 Task: Search one way flight ticket for 3 adults, 3 children in premium economy from Salisbury: Salisbury-ocean City-wicomico Regional Airport to Evansville: Evansville Regional Airport on 5-3-2023. Choice of flights is JetBlue. Price is upto 25000. Outbound departure time preference is 23:45.
Action: Mouse moved to (240, 340)
Screenshot: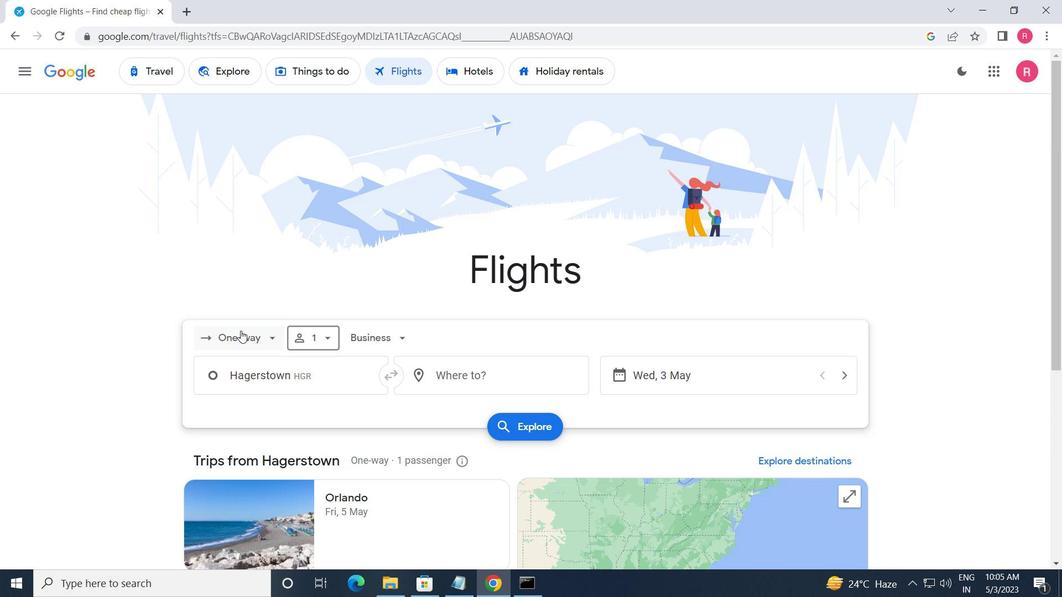 
Action: Mouse pressed left at (240, 340)
Screenshot: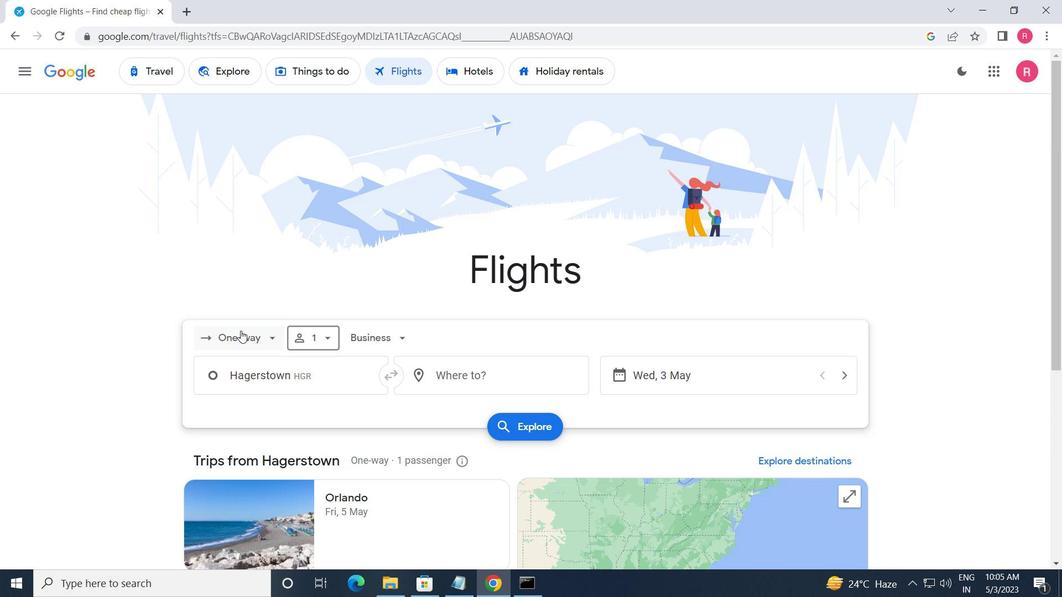 
Action: Mouse moved to (284, 406)
Screenshot: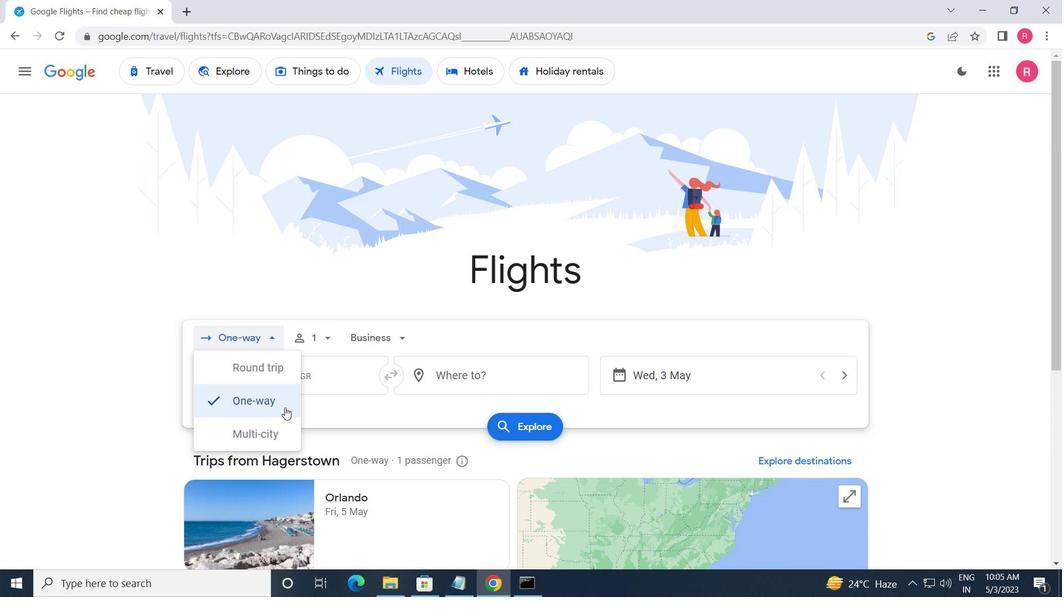 
Action: Mouse pressed left at (284, 406)
Screenshot: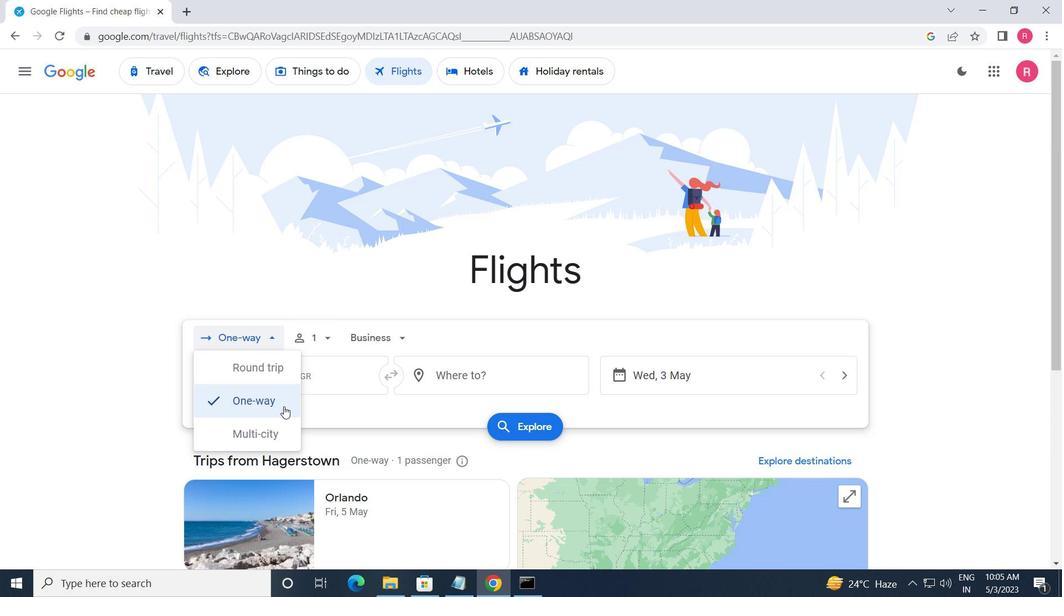
Action: Mouse moved to (310, 331)
Screenshot: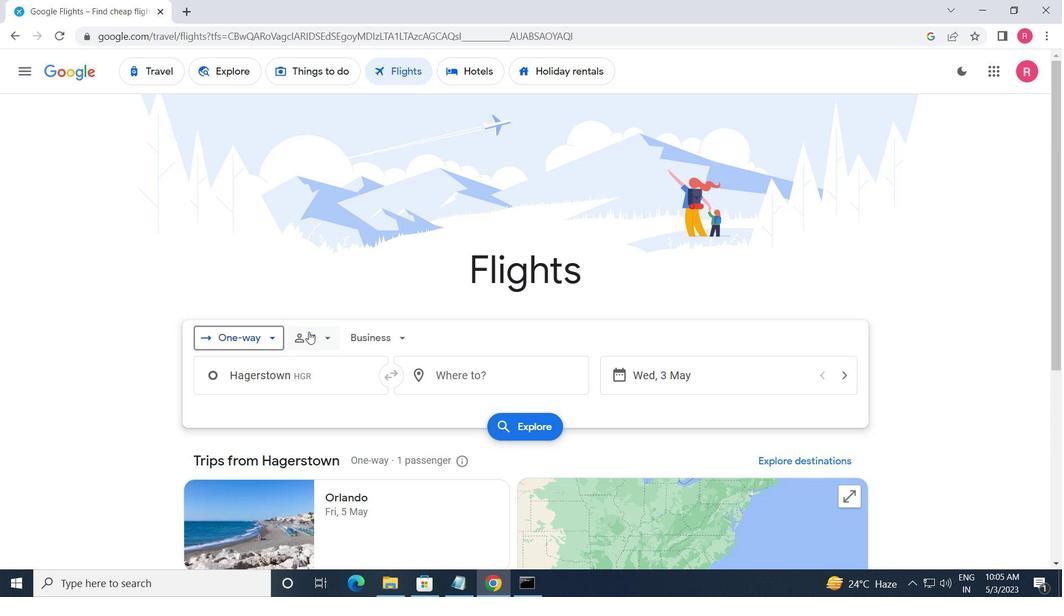 
Action: Mouse pressed left at (310, 331)
Screenshot: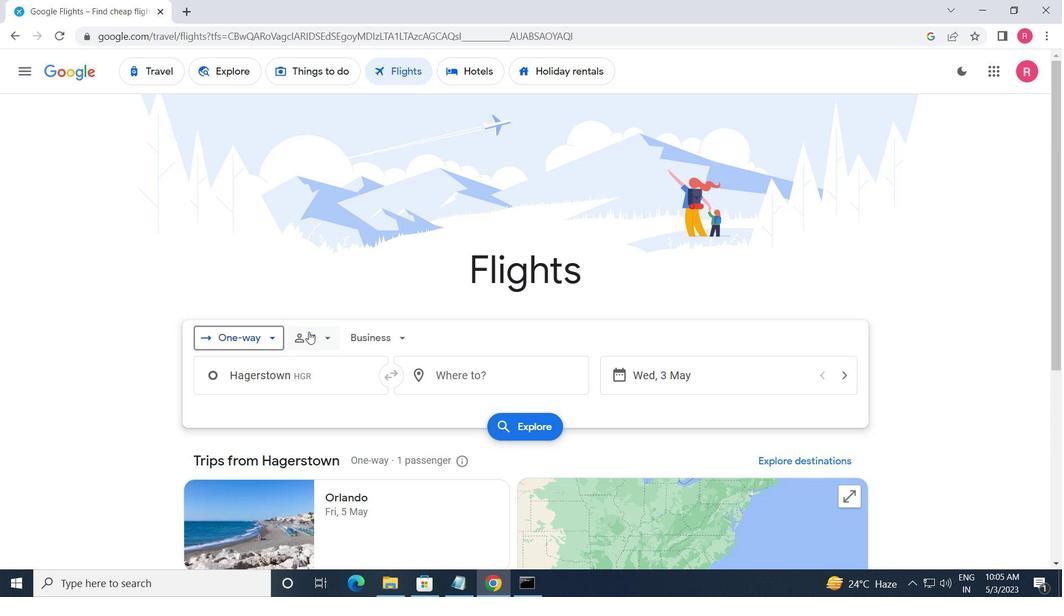 
Action: Mouse moved to (432, 372)
Screenshot: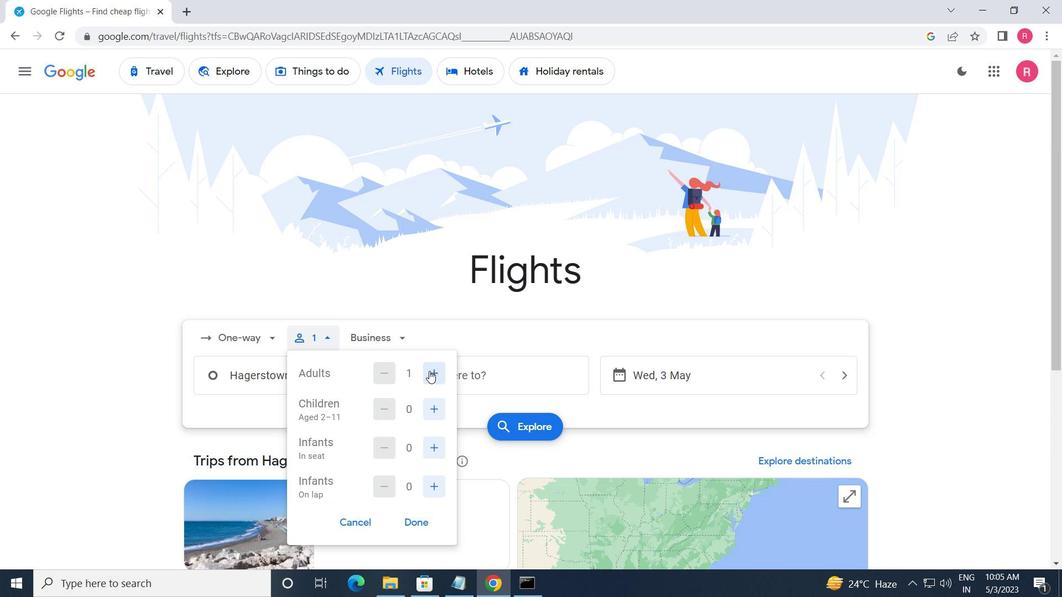 
Action: Mouse pressed left at (432, 372)
Screenshot: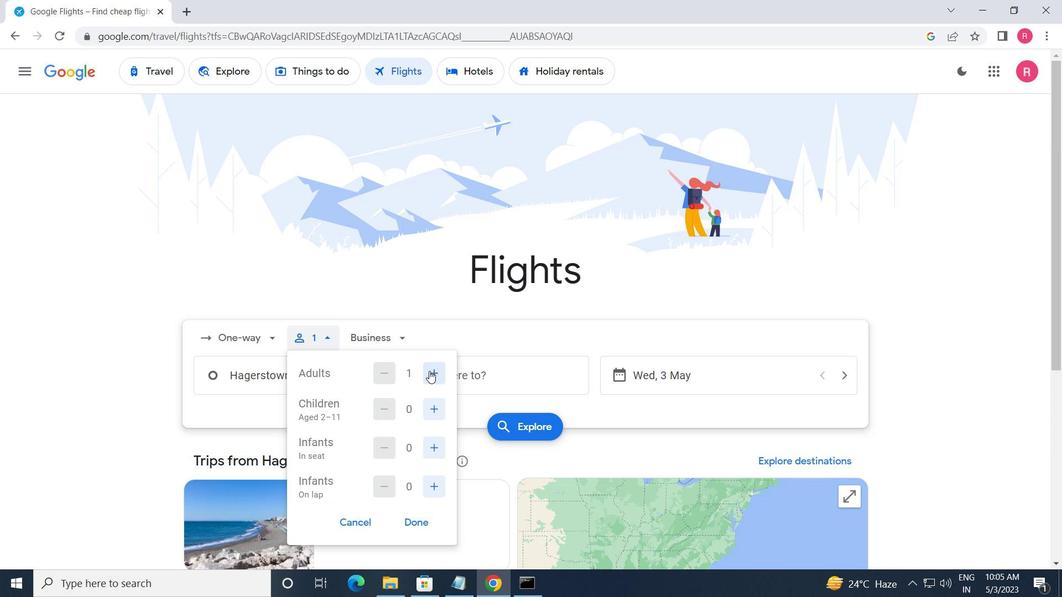 
Action: Mouse pressed left at (432, 372)
Screenshot: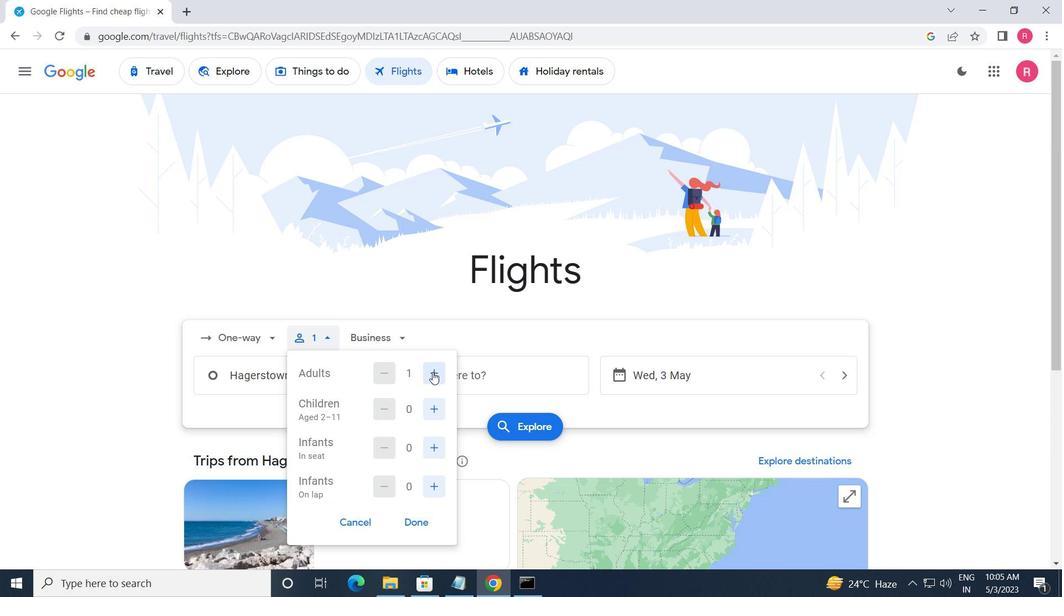 
Action: Mouse moved to (435, 403)
Screenshot: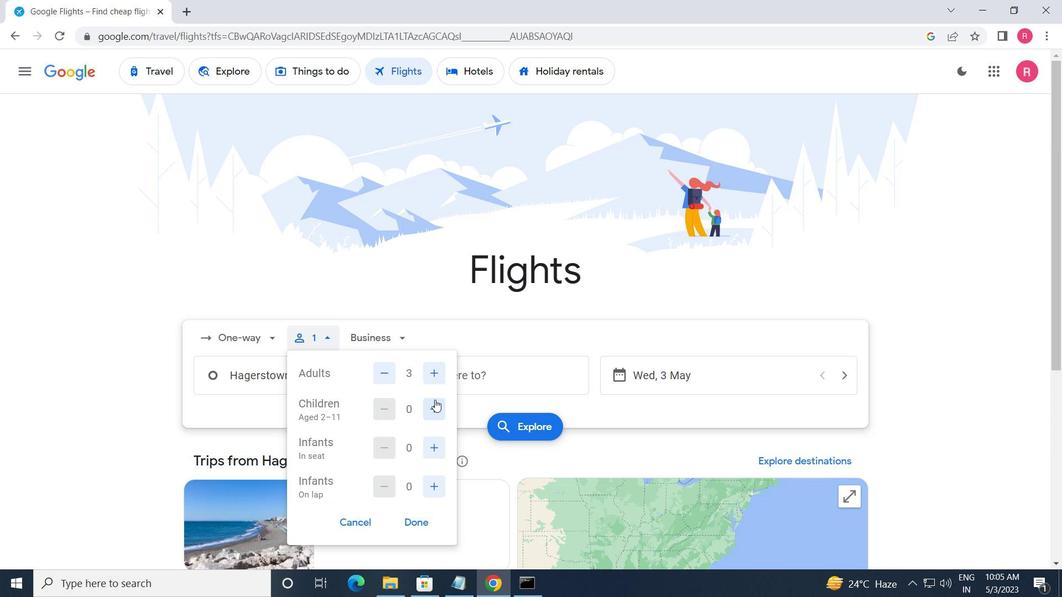 
Action: Mouse pressed left at (435, 403)
Screenshot: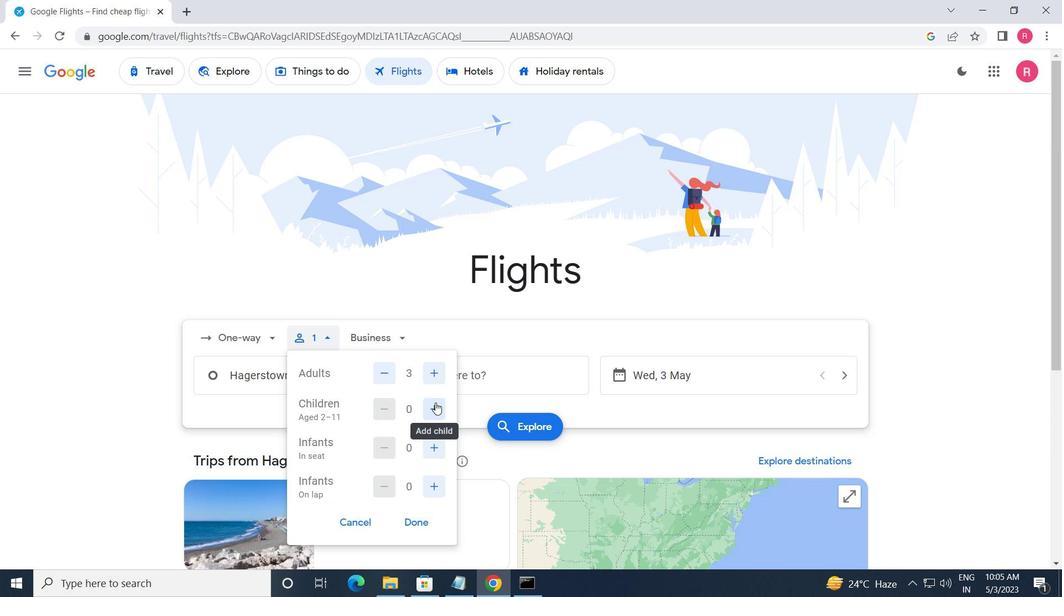 
Action: Mouse pressed left at (435, 403)
Screenshot: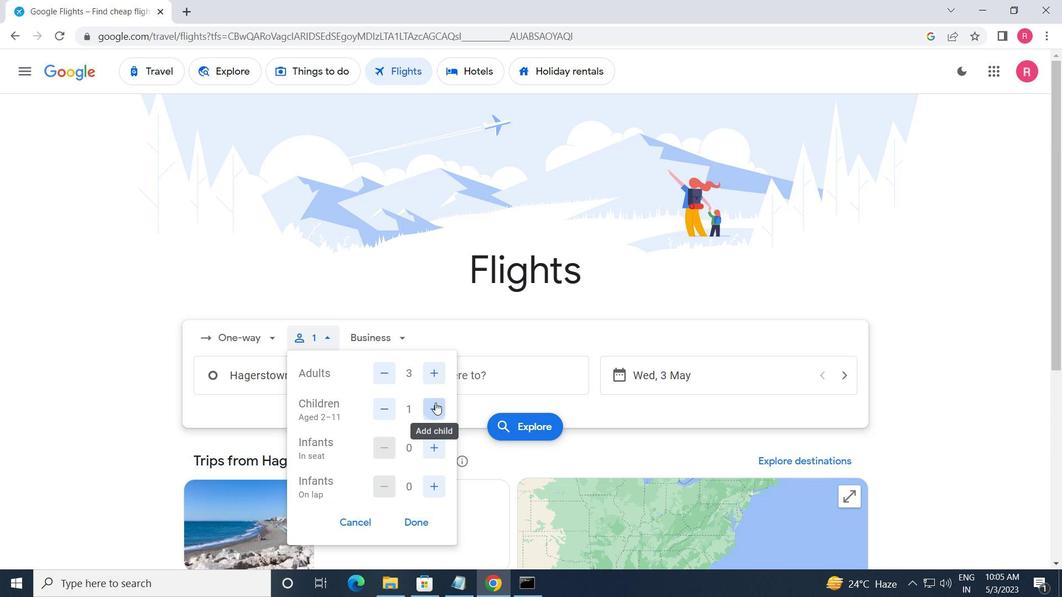 
Action: Mouse pressed left at (435, 403)
Screenshot: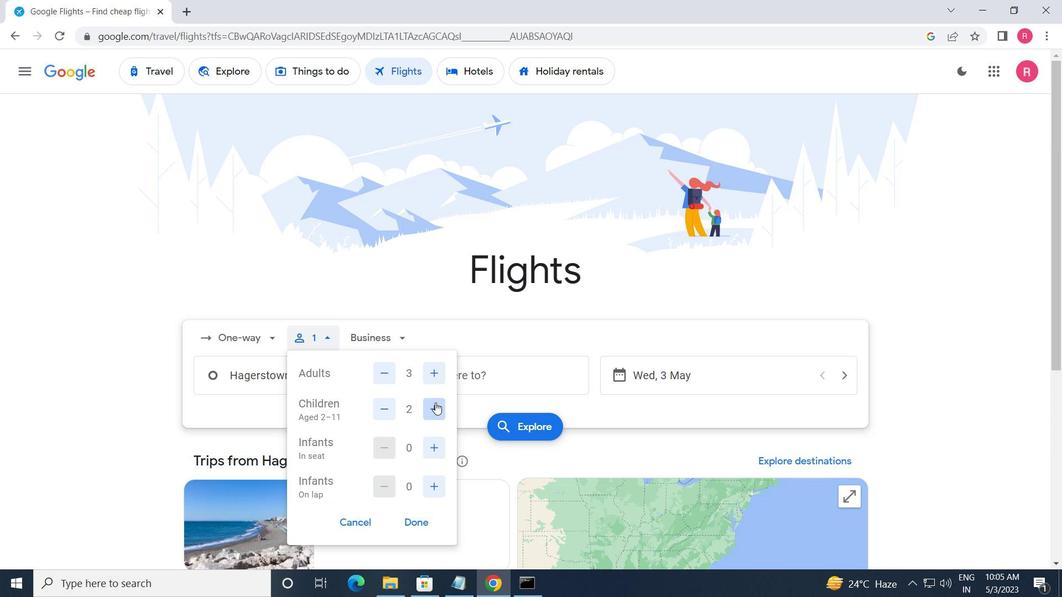 
Action: Mouse moved to (380, 328)
Screenshot: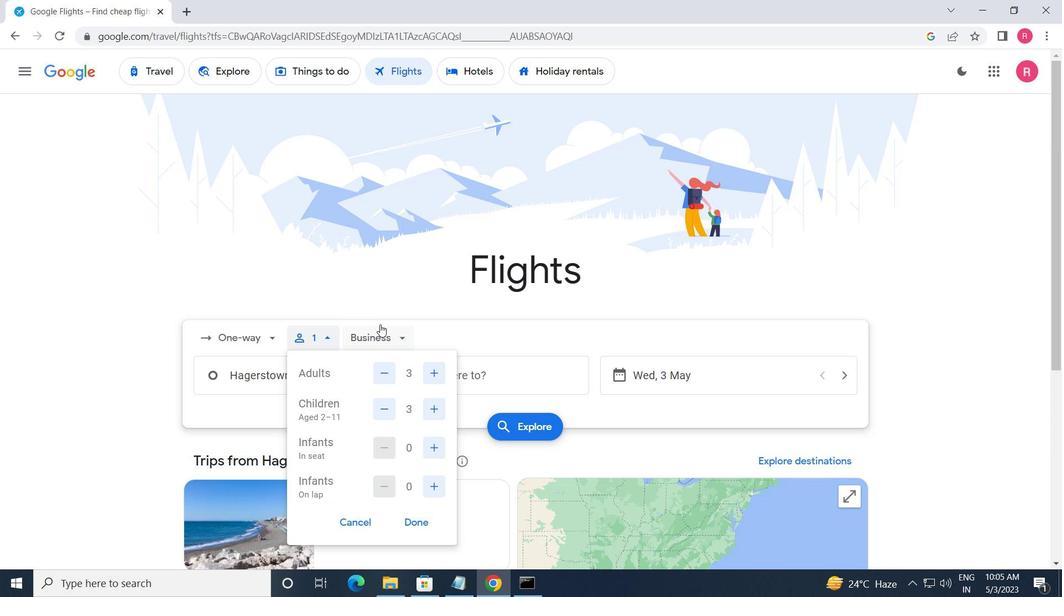 
Action: Mouse pressed left at (380, 328)
Screenshot: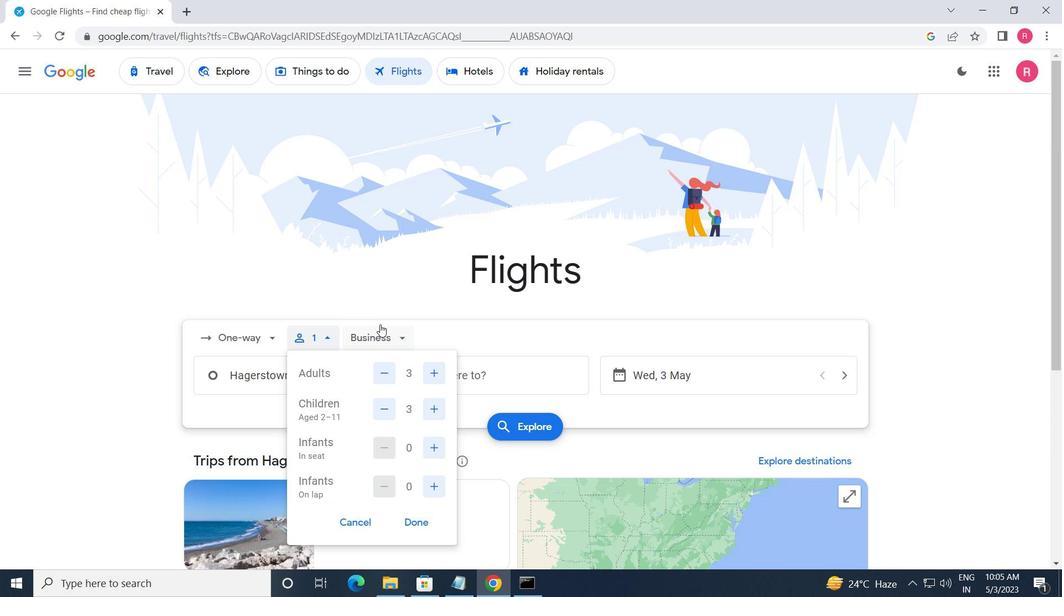 
Action: Mouse moved to (408, 405)
Screenshot: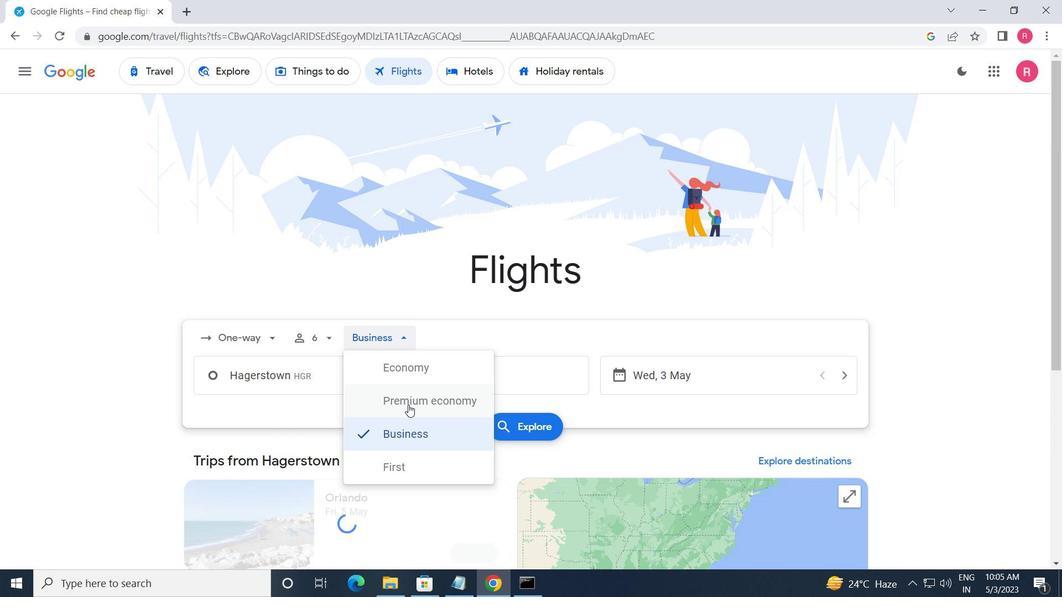 
Action: Mouse pressed left at (408, 405)
Screenshot: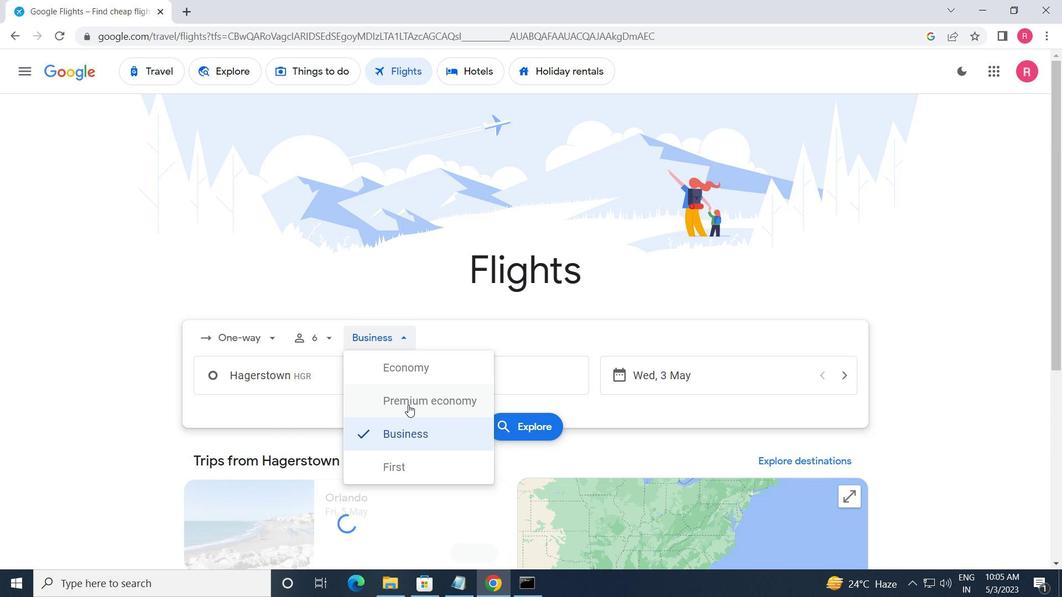 
Action: Mouse moved to (349, 389)
Screenshot: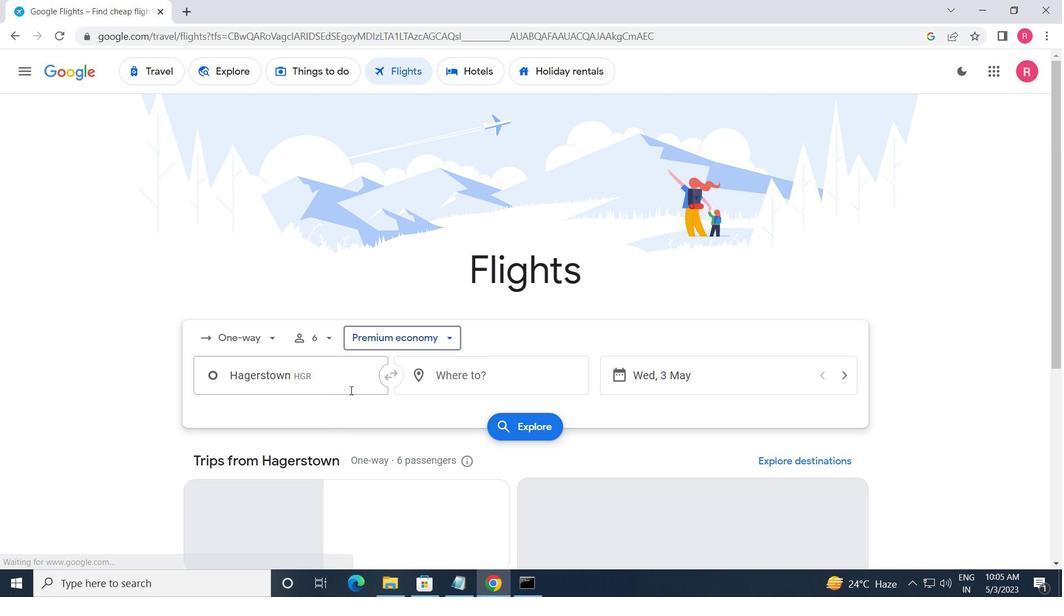 
Action: Mouse pressed left at (349, 389)
Screenshot: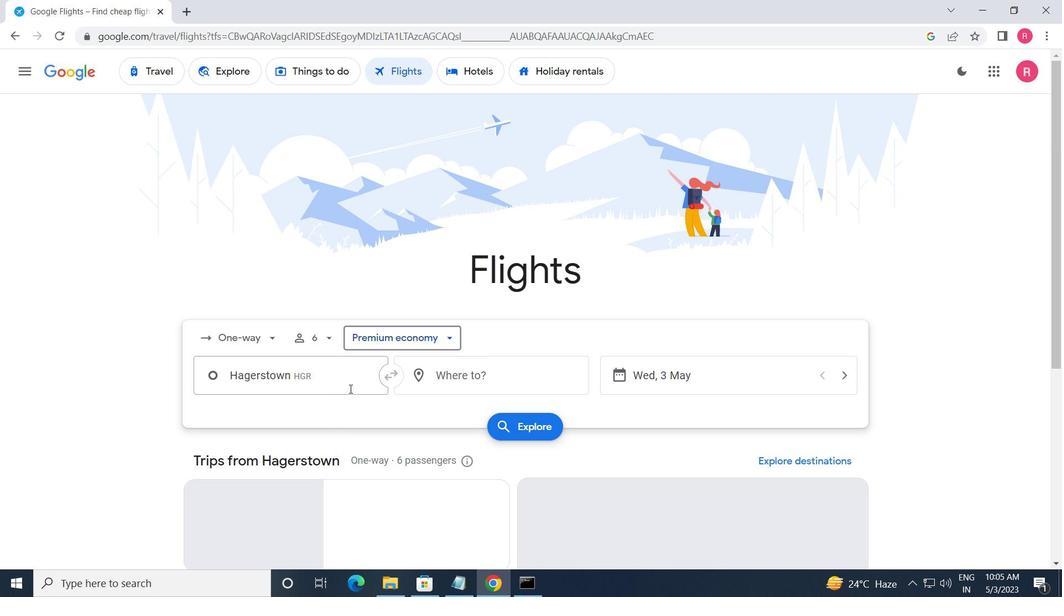 
Action: Key pressed <Key.shift>SALISBURY<Key.space><Key.shift_r><Key.backspace>-<Key.shift_r>O<Key.backspace>
Screenshot: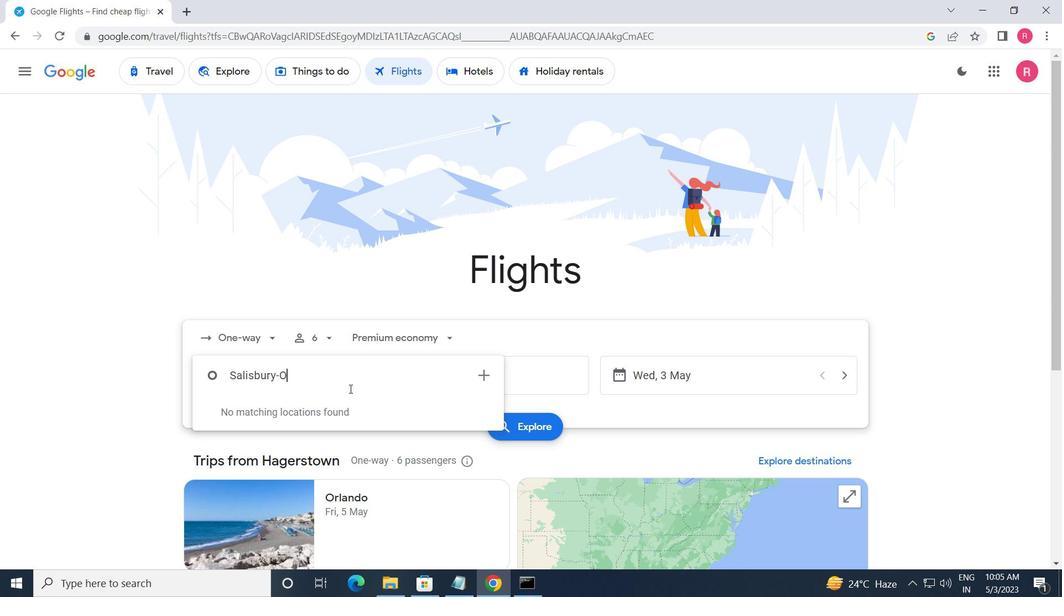 
Action: Mouse moved to (314, 424)
Screenshot: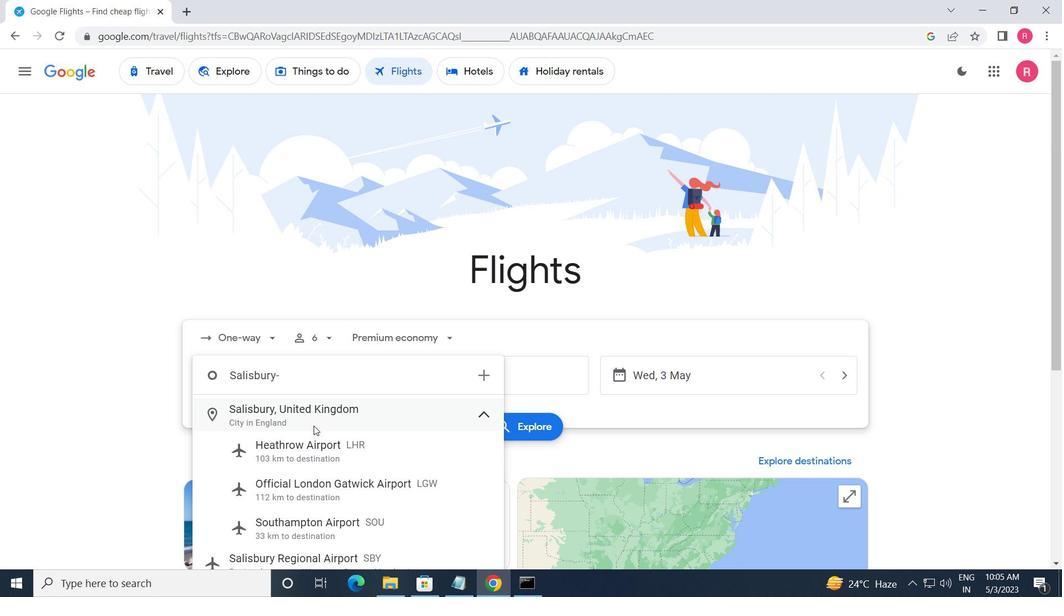 
Action: Mouse pressed left at (314, 424)
Screenshot: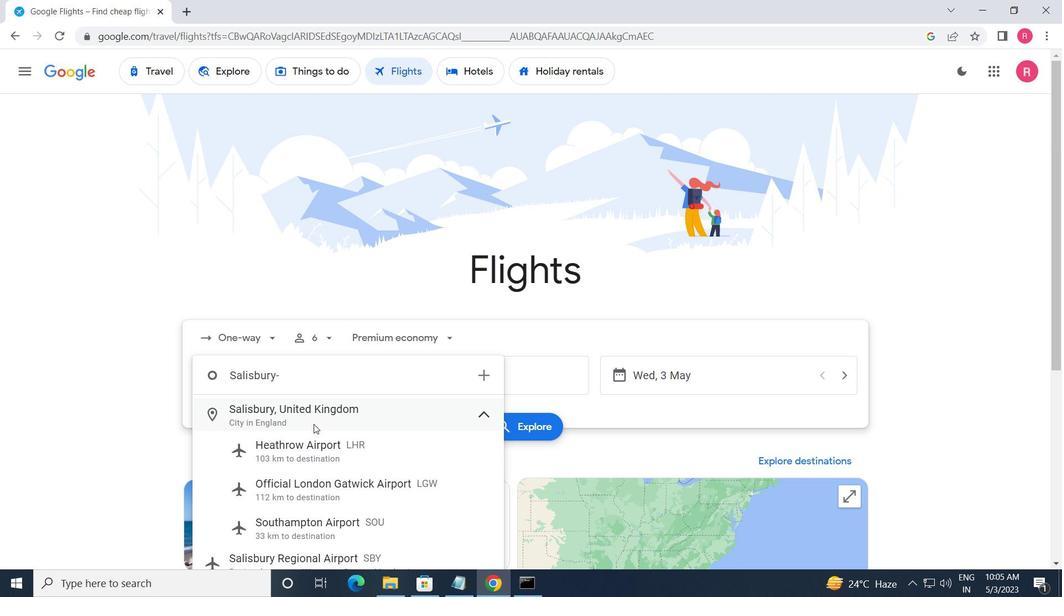 
Action: Mouse moved to (443, 383)
Screenshot: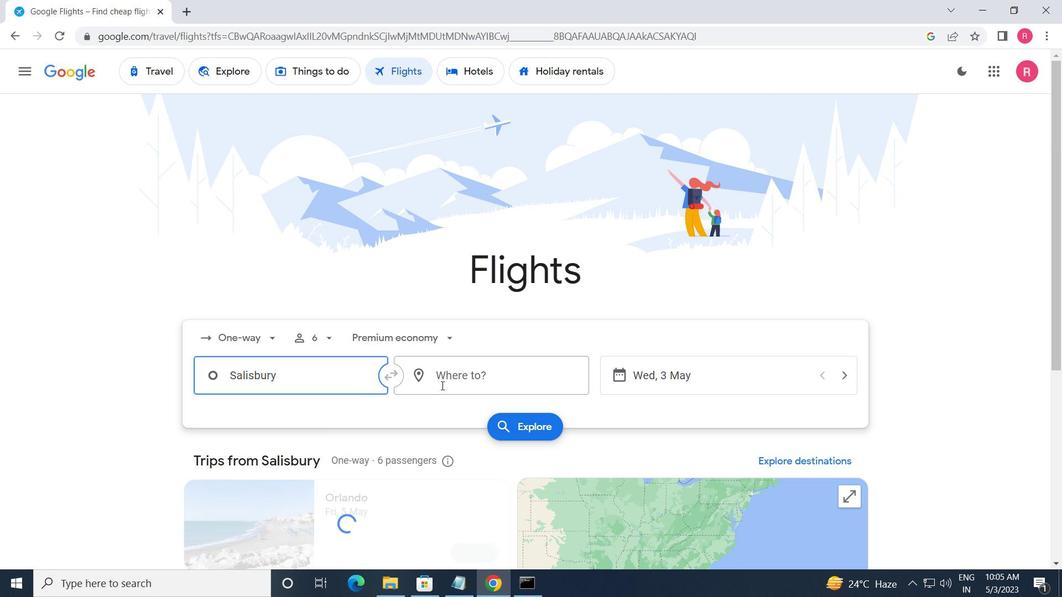 
Action: Mouse pressed left at (443, 383)
Screenshot: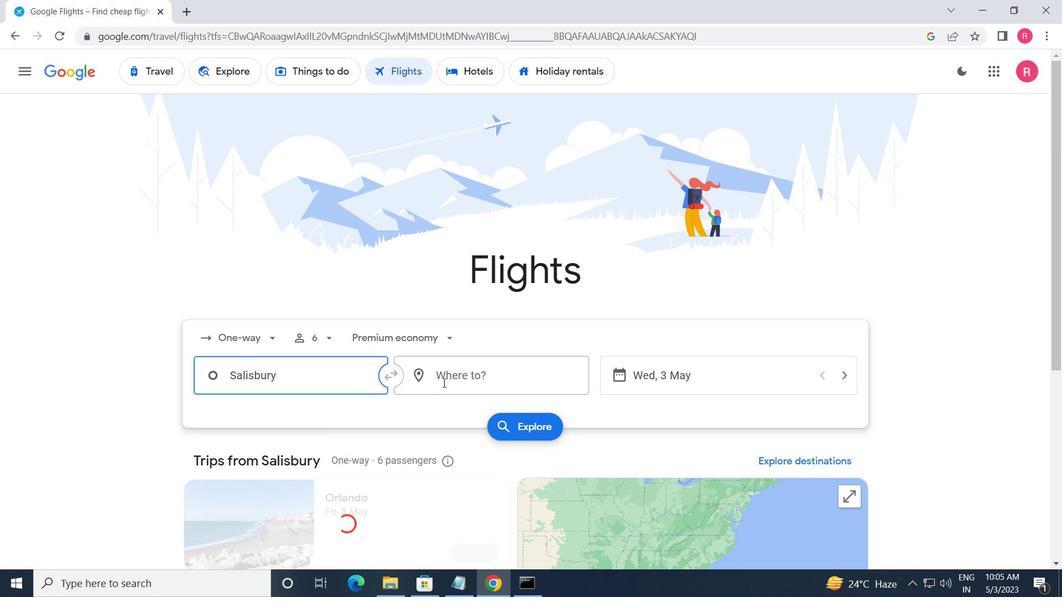 
Action: Mouse moved to (467, 516)
Screenshot: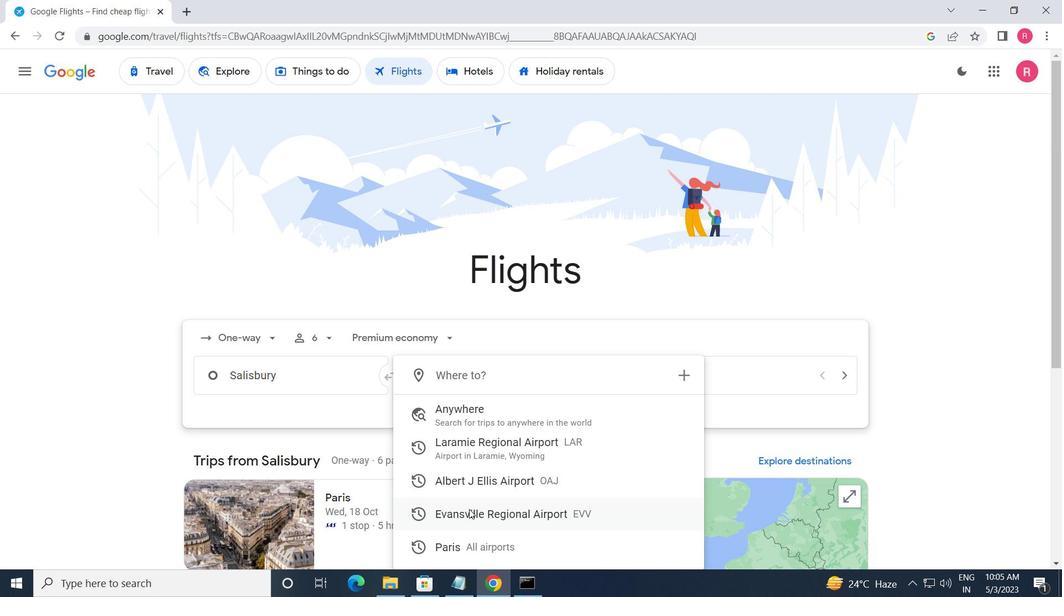 
Action: Mouse pressed left at (467, 516)
Screenshot: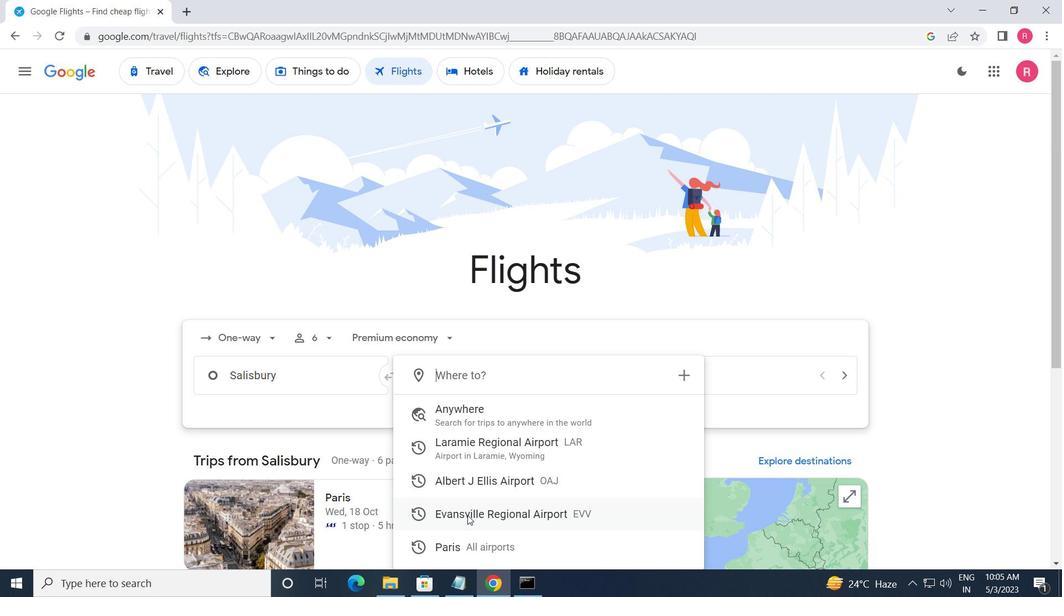 
Action: Mouse moved to (727, 379)
Screenshot: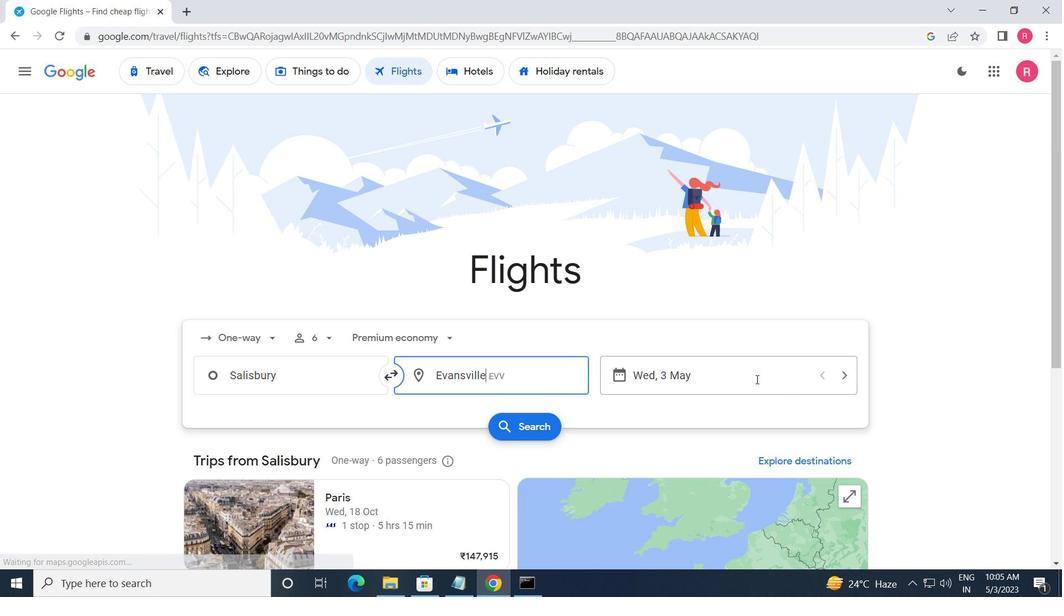 
Action: Mouse pressed left at (727, 379)
Screenshot: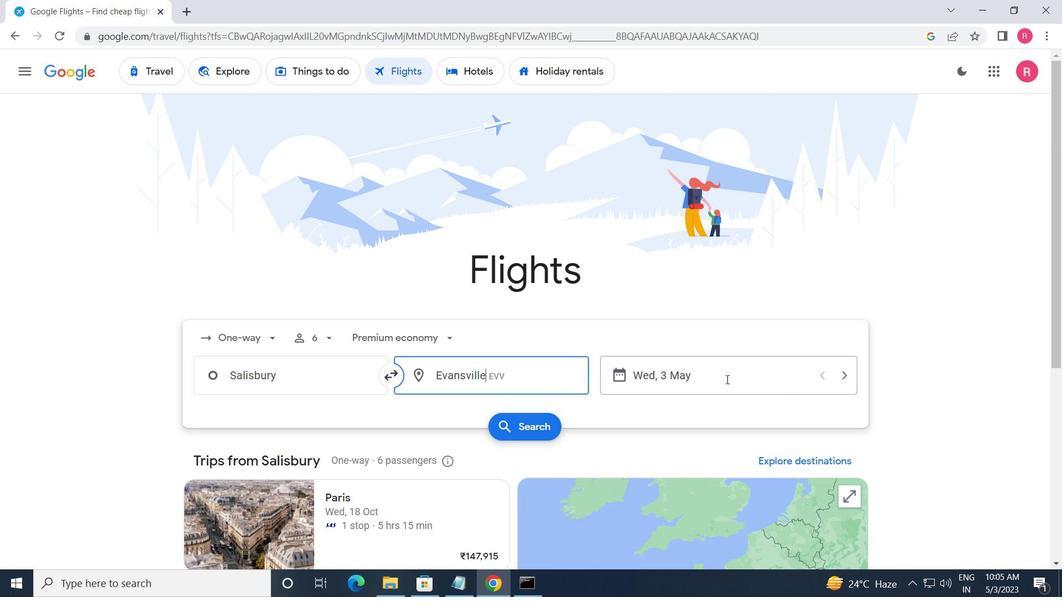 
Action: Mouse moved to (470, 320)
Screenshot: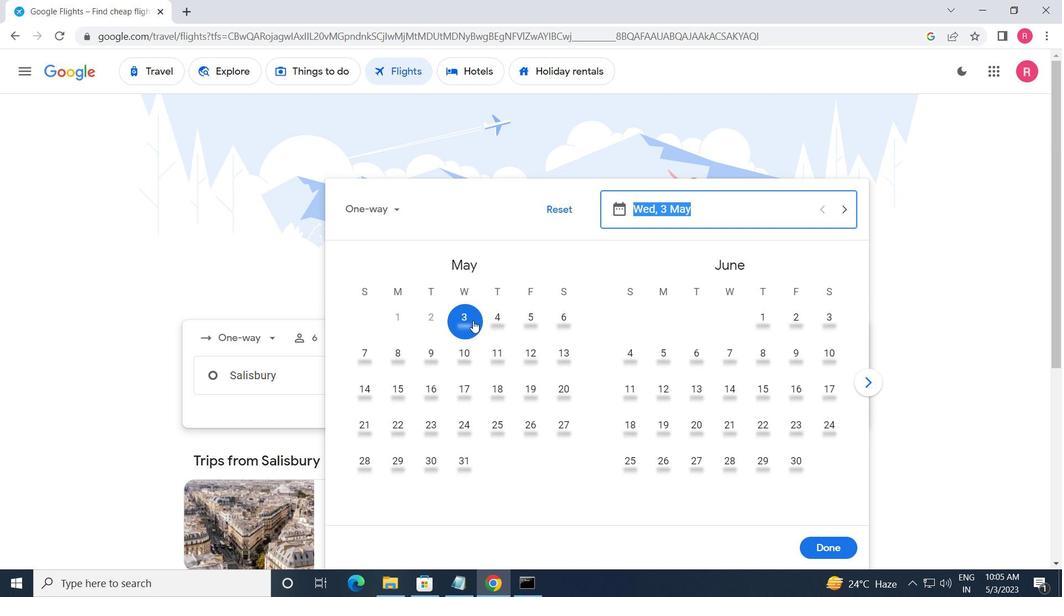 
Action: Mouse pressed left at (470, 320)
Screenshot: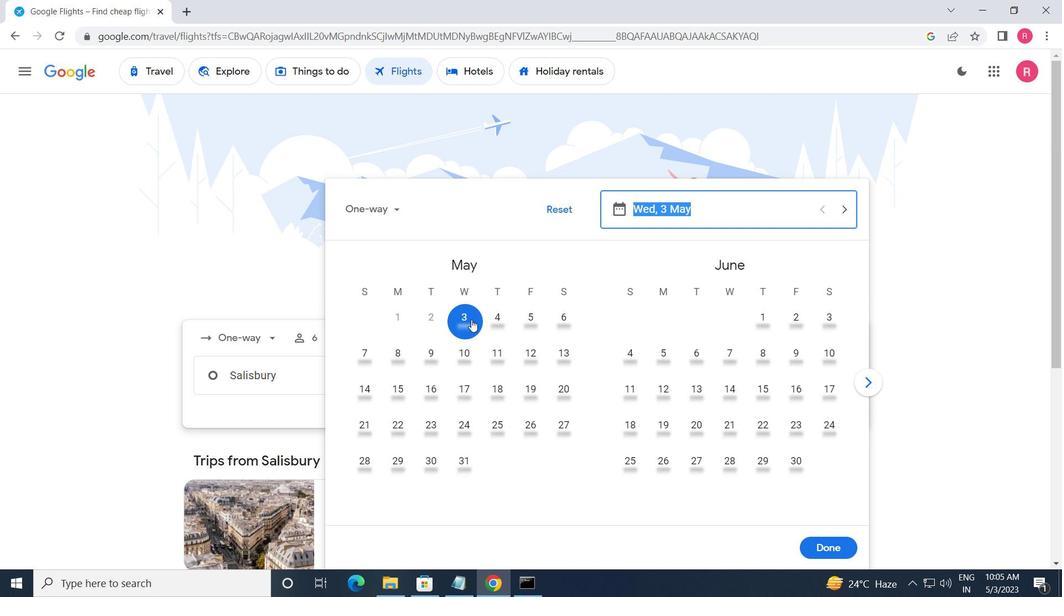 
Action: Mouse moved to (818, 544)
Screenshot: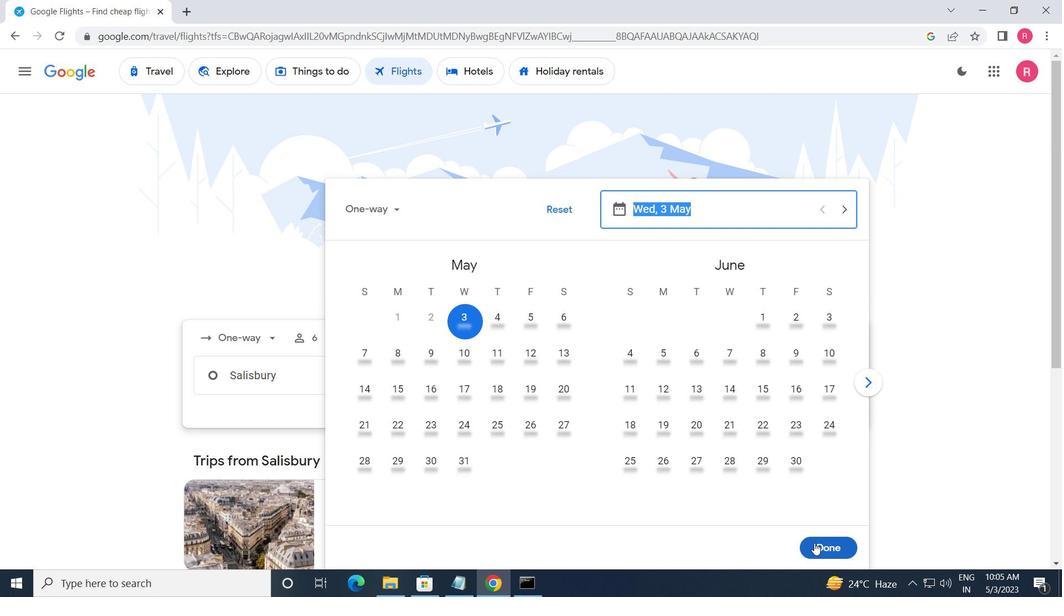 
Action: Mouse pressed left at (818, 544)
Screenshot: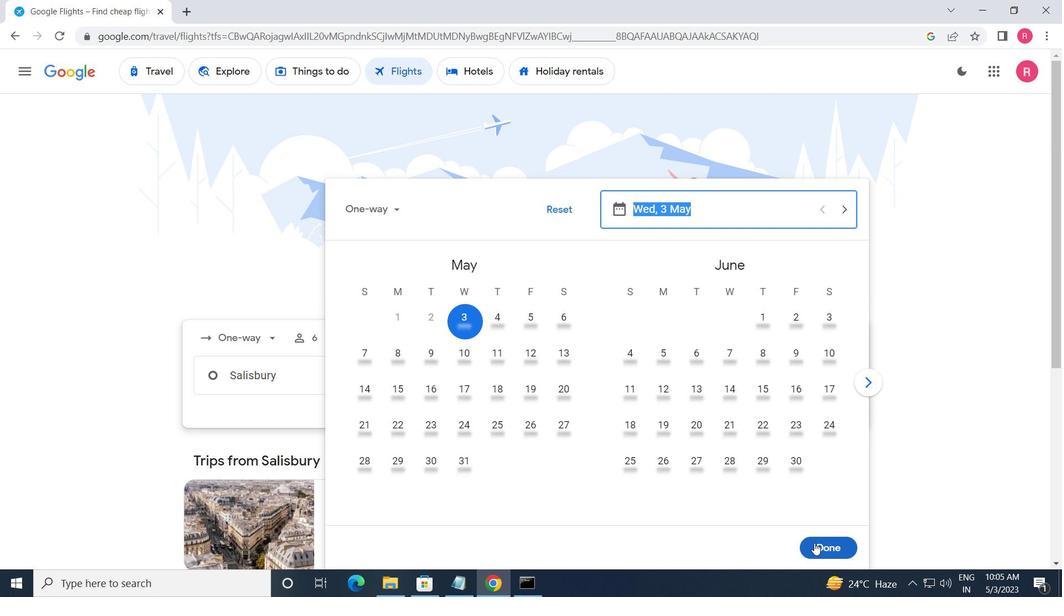 
Action: Mouse moved to (514, 432)
Screenshot: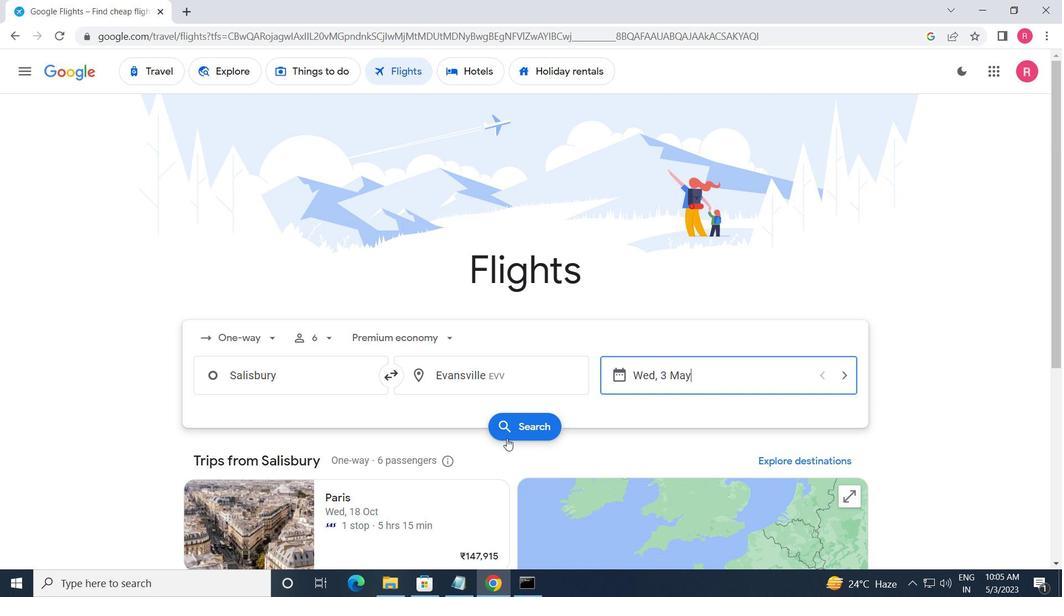 
Action: Mouse pressed left at (514, 432)
Screenshot: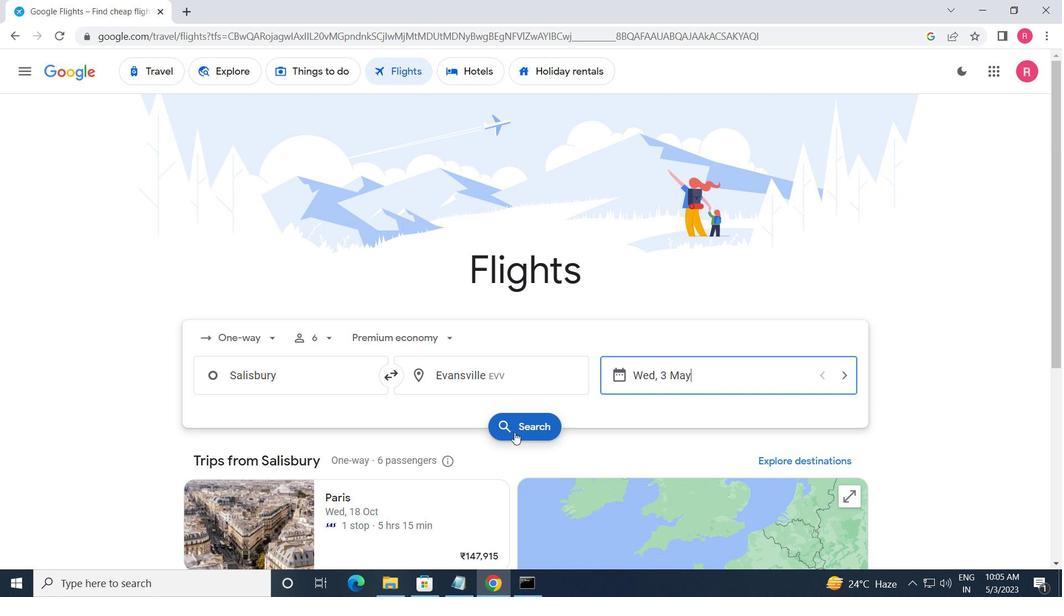 
Action: Mouse moved to (195, 203)
Screenshot: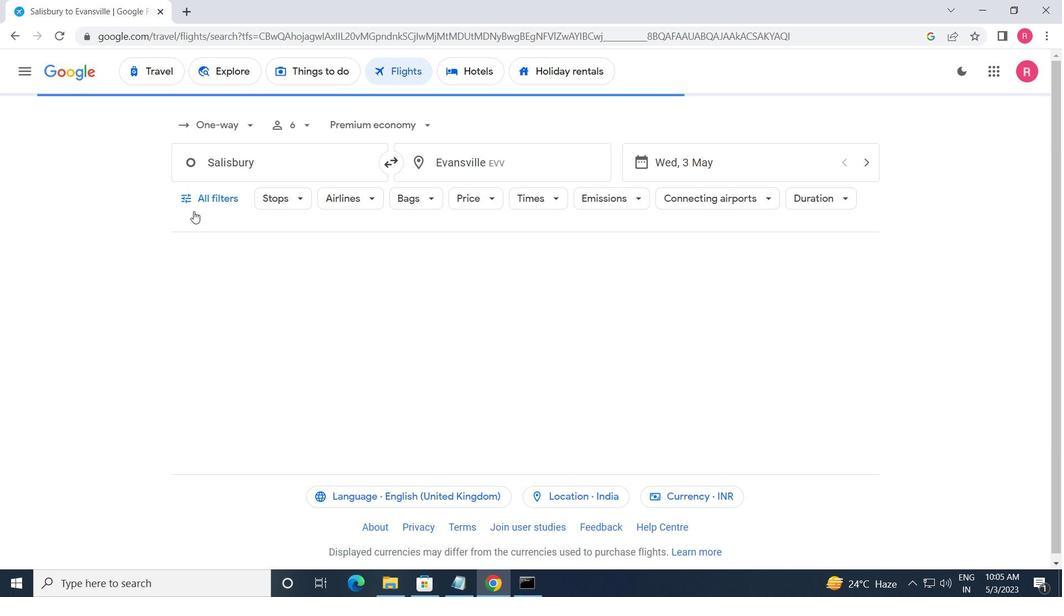 
Action: Mouse pressed left at (195, 203)
Screenshot: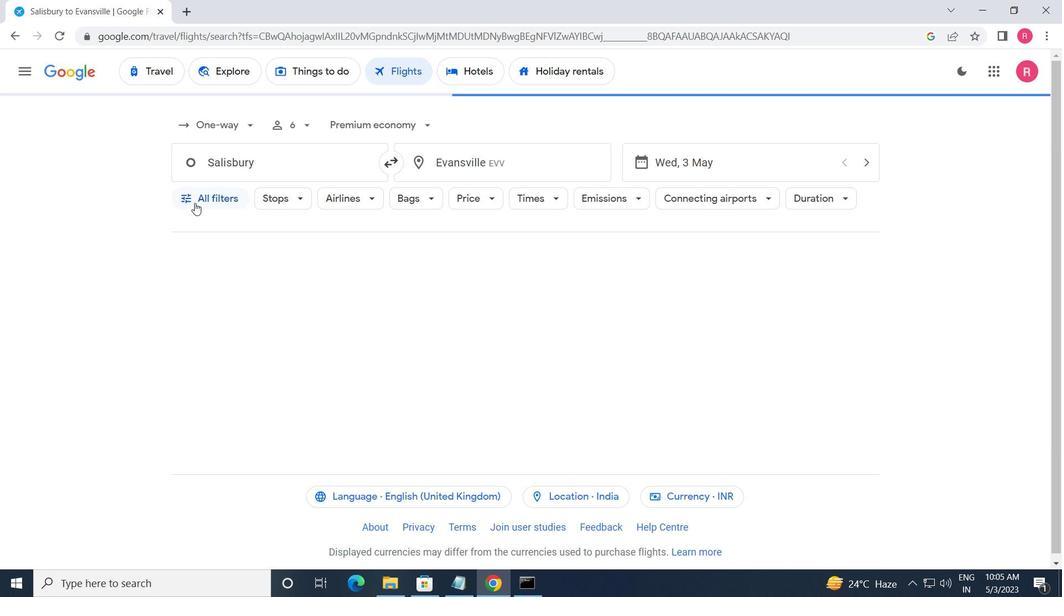 
Action: Mouse moved to (237, 386)
Screenshot: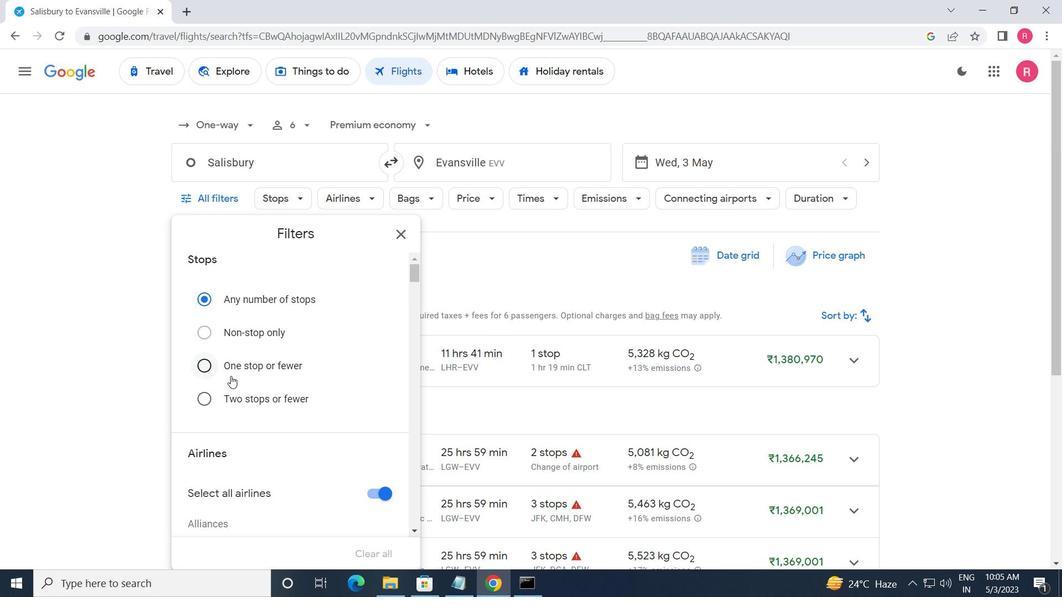 
Action: Mouse scrolled (237, 386) with delta (0, 0)
Screenshot: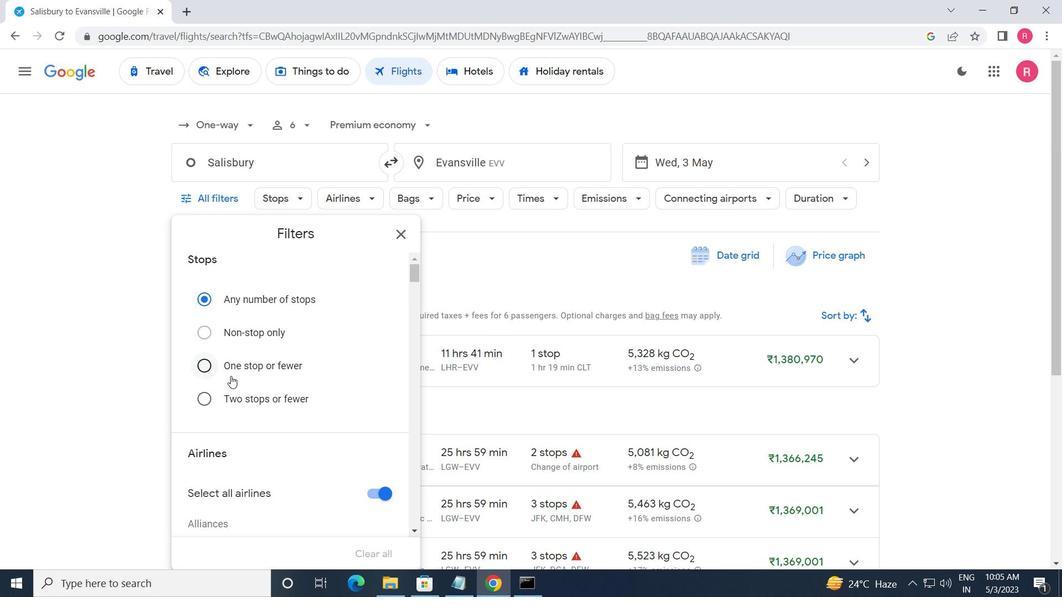 
Action: Mouse moved to (237, 387)
Screenshot: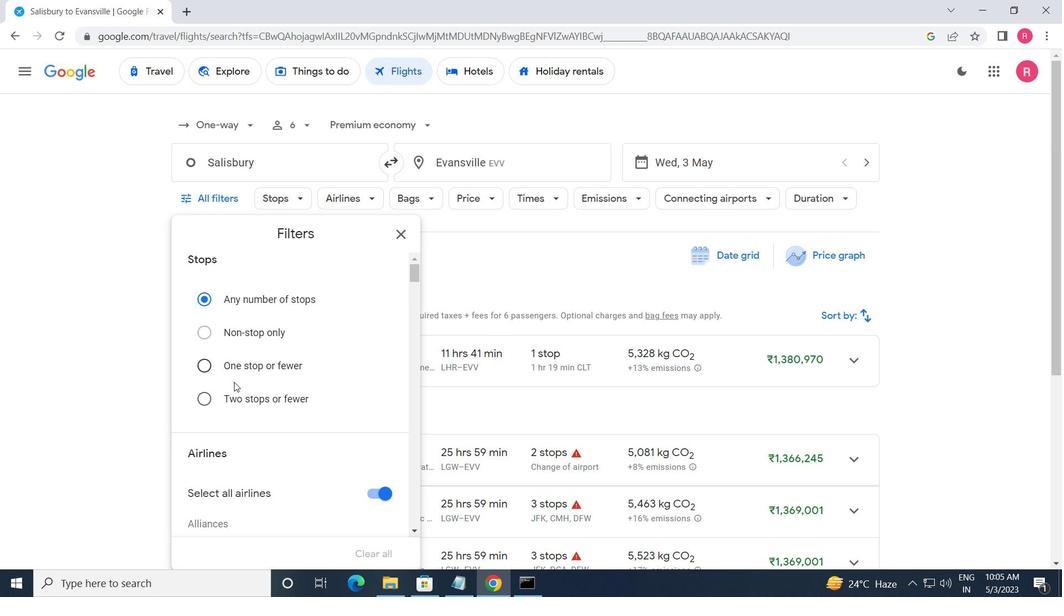 
Action: Mouse scrolled (237, 386) with delta (0, 0)
Screenshot: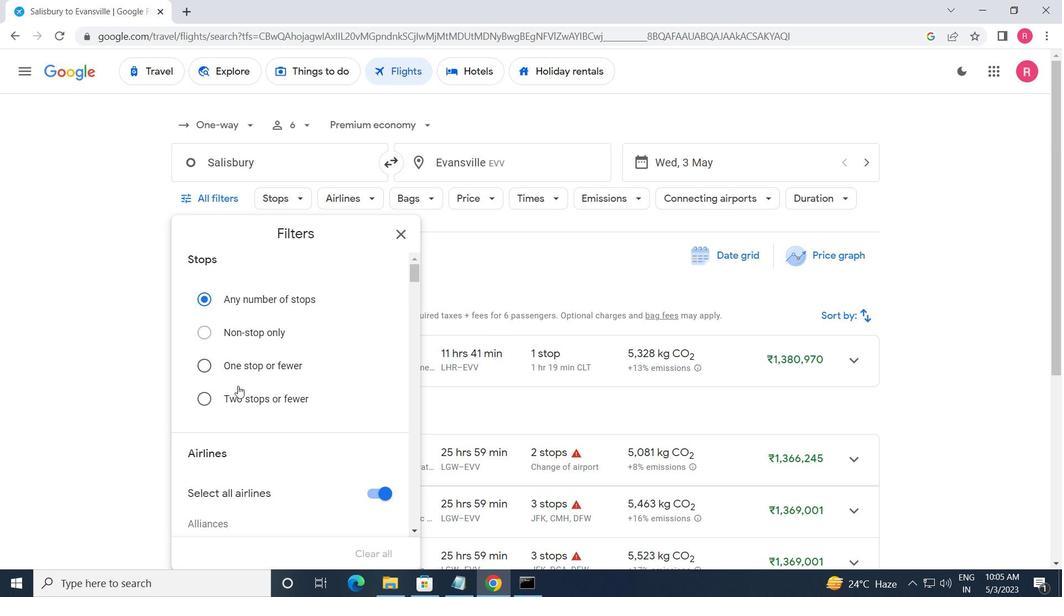
Action: Mouse scrolled (237, 386) with delta (0, 0)
Screenshot: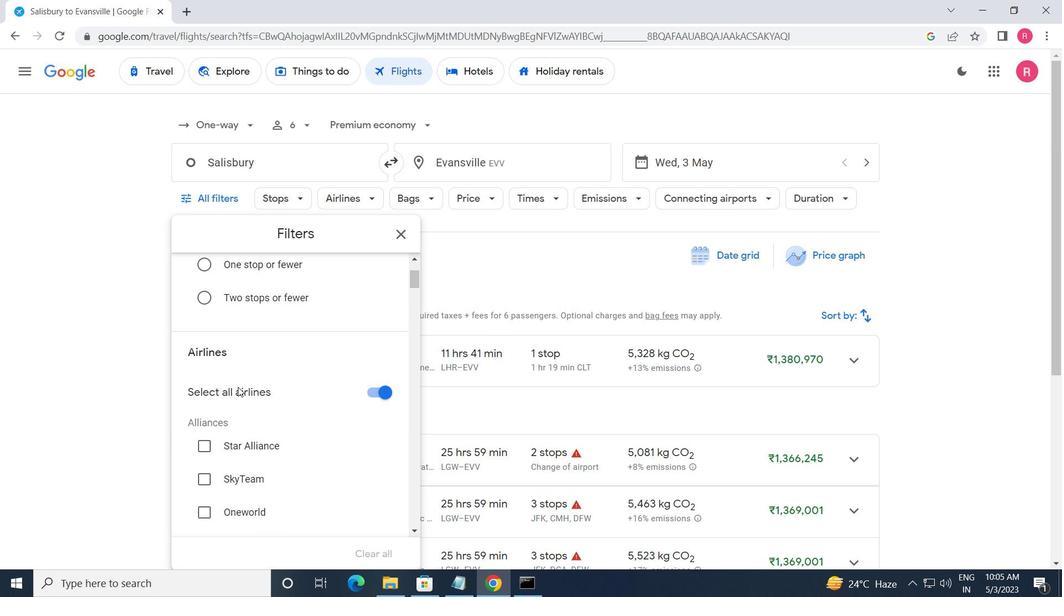 
Action: Mouse scrolled (237, 386) with delta (0, 0)
Screenshot: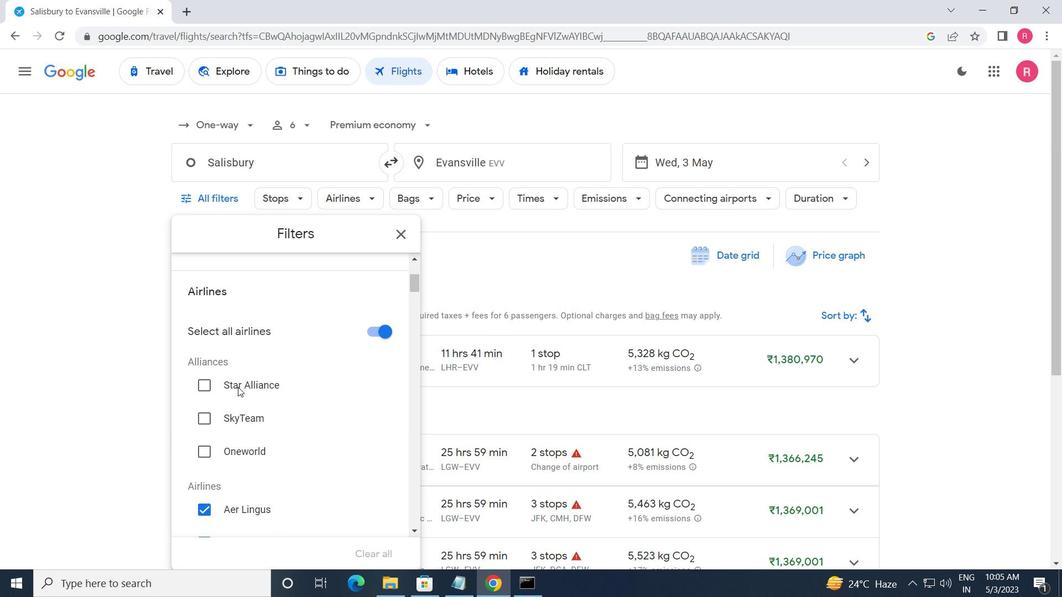 
Action: Mouse scrolled (237, 386) with delta (0, 0)
Screenshot: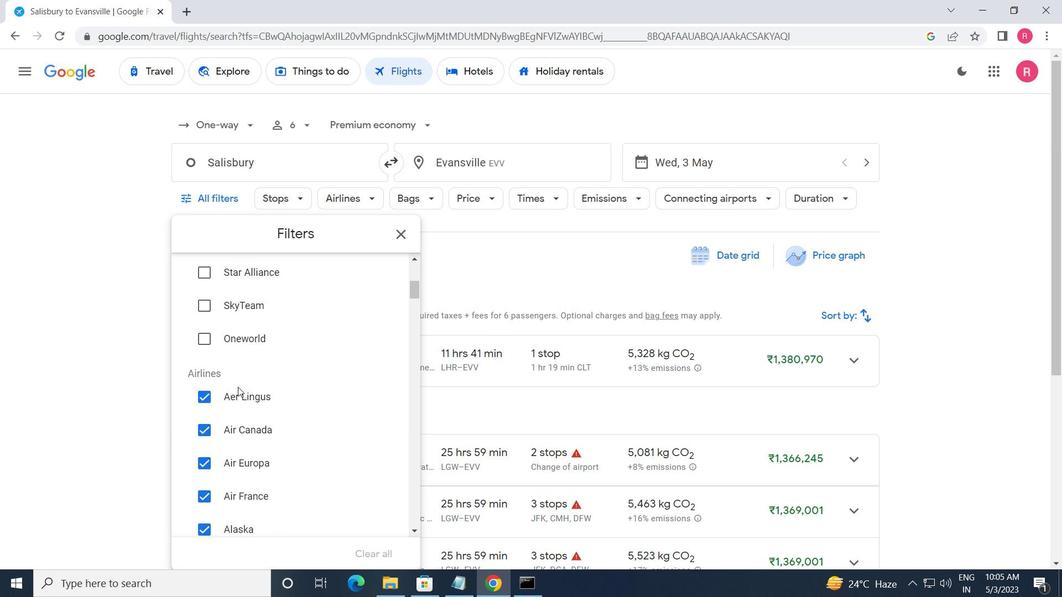 
Action: Mouse moved to (242, 386)
Screenshot: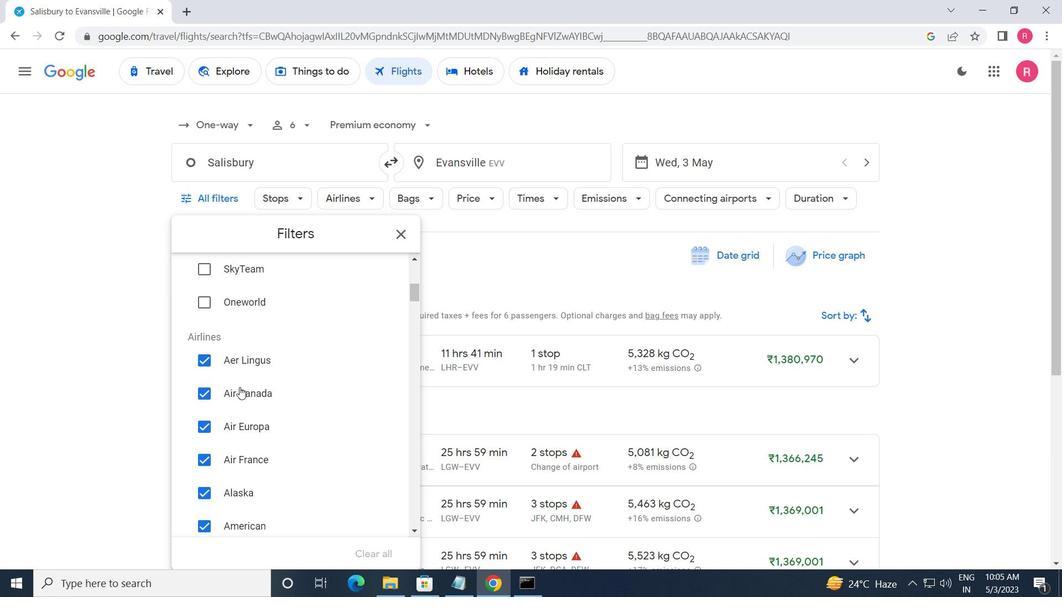 
Action: Mouse scrolled (242, 386) with delta (0, 0)
Screenshot: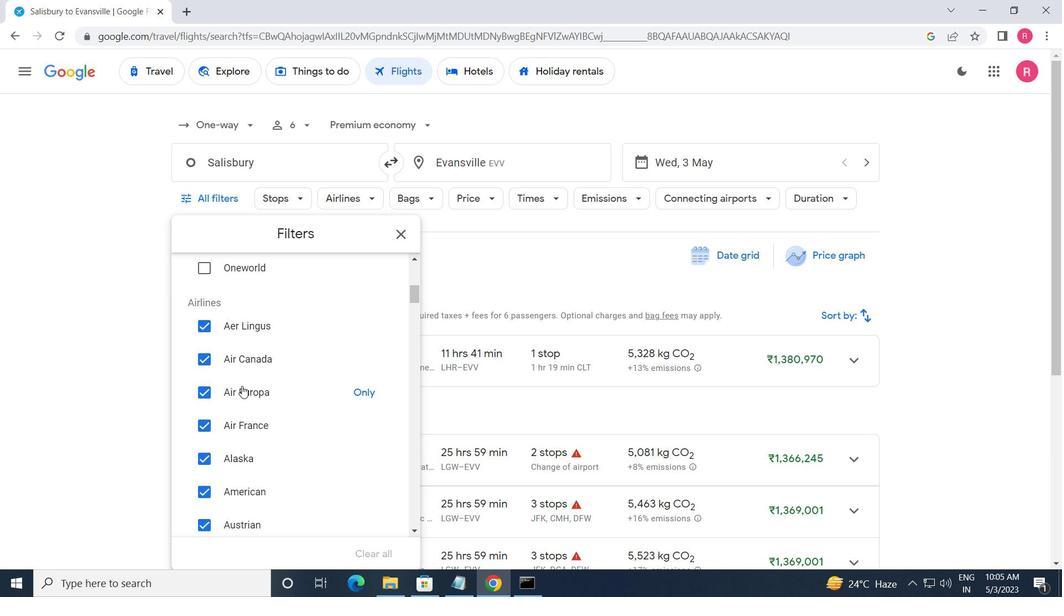 
Action: Mouse scrolled (242, 386) with delta (0, 0)
Screenshot: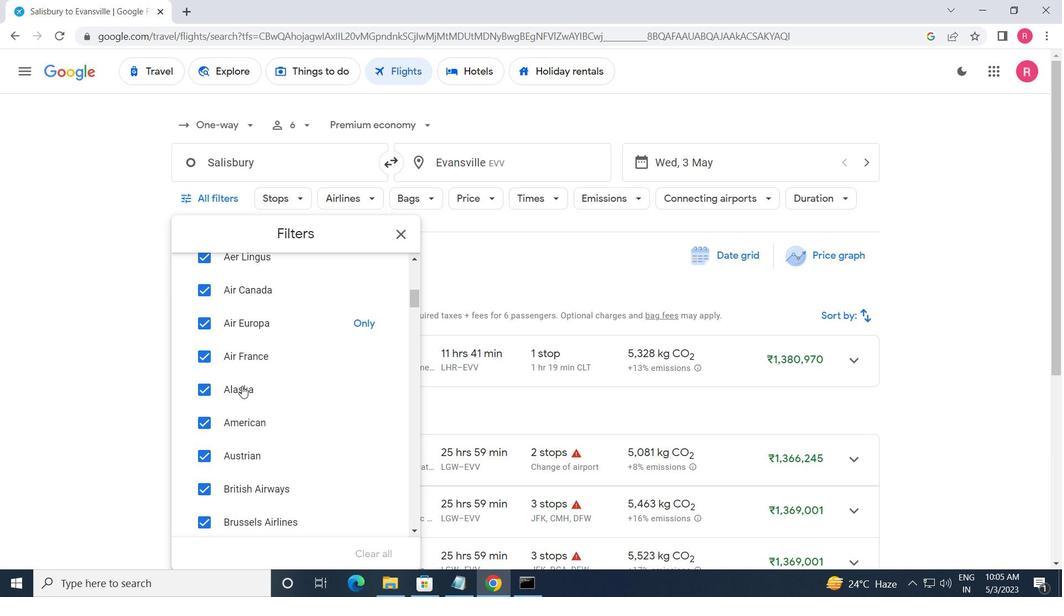 
Action: Mouse scrolled (242, 386) with delta (0, 0)
Screenshot: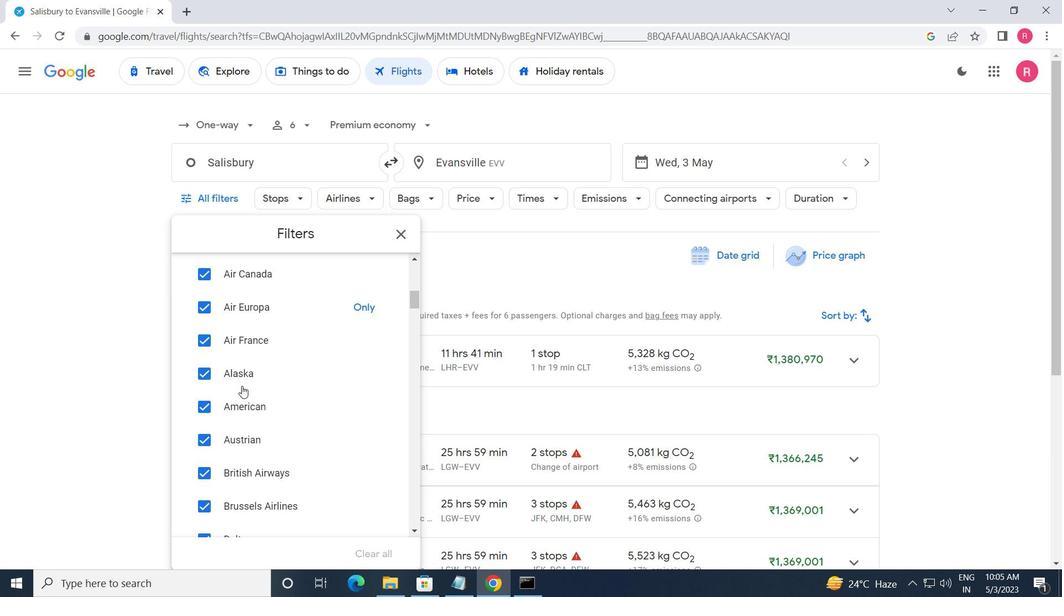
Action: Mouse moved to (245, 385)
Screenshot: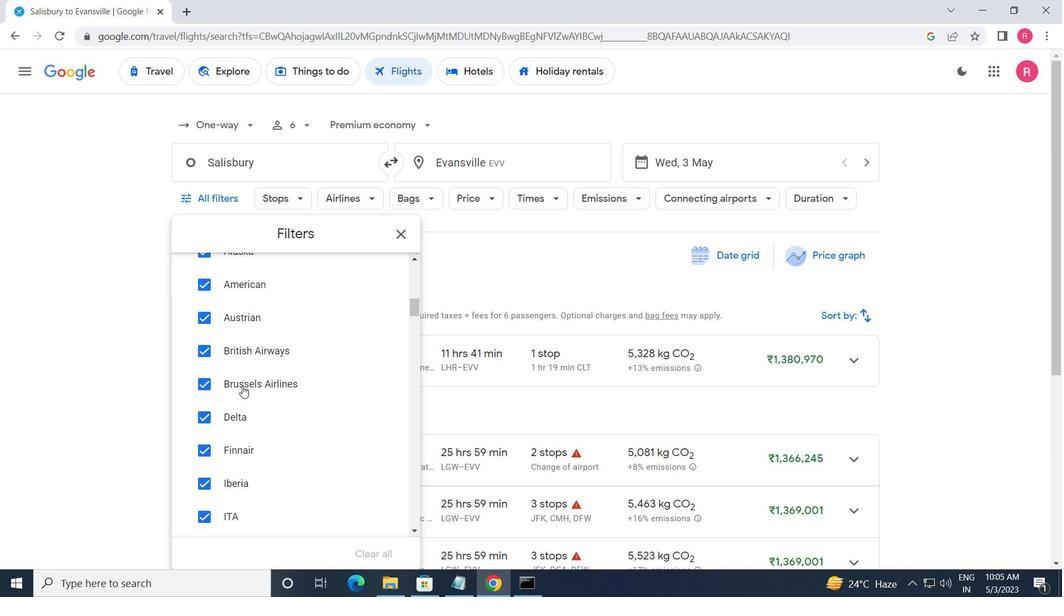 
Action: Mouse scrolled (245, 385) with delta (0, 0)
Screenshot: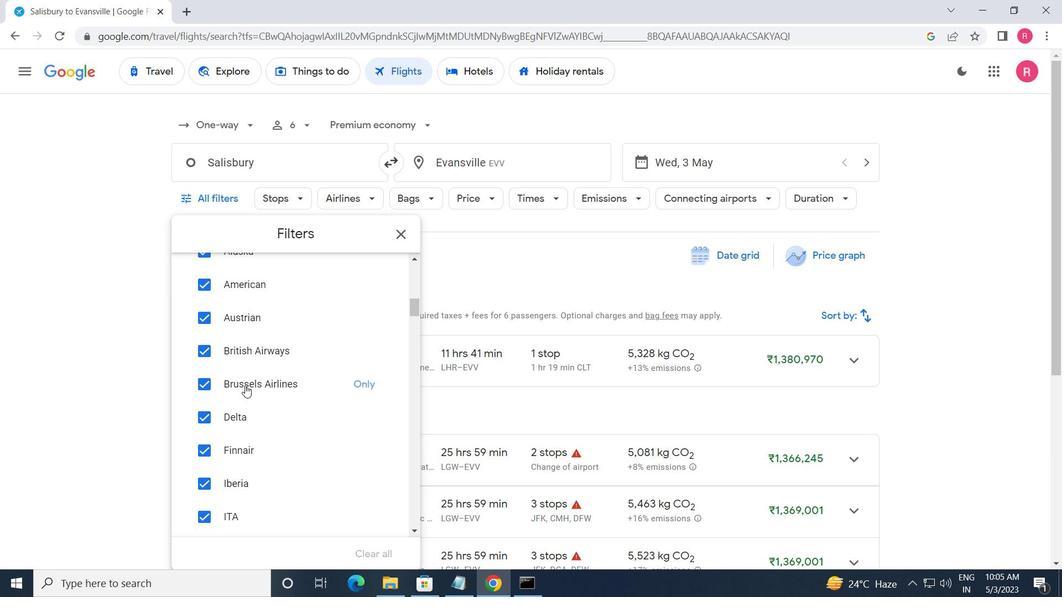 
Action: Mouse scrolled (245, 385) with delta (0, 0)
Screenshot: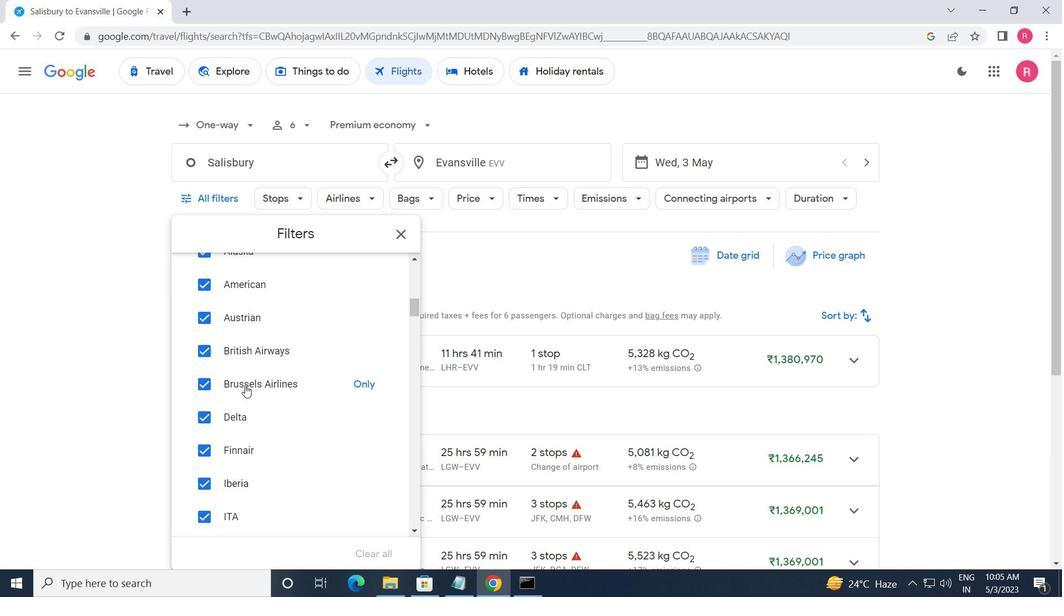 
Action: Mouse scrolled (245, 385) with delta (0, 0)
Screenshot: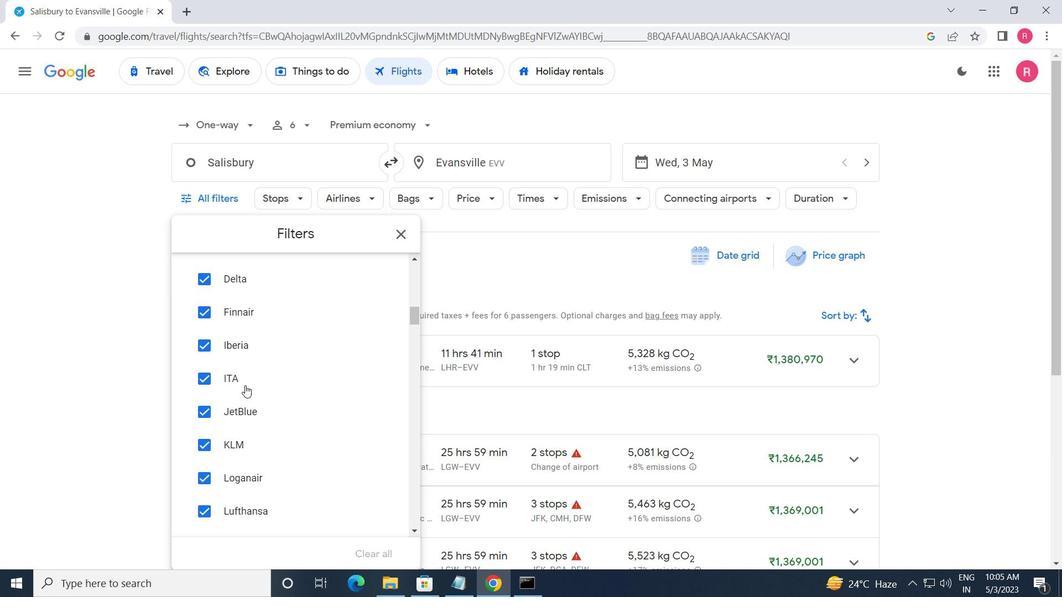 
Action: Mouse moved to (246, 384)
Screenshot: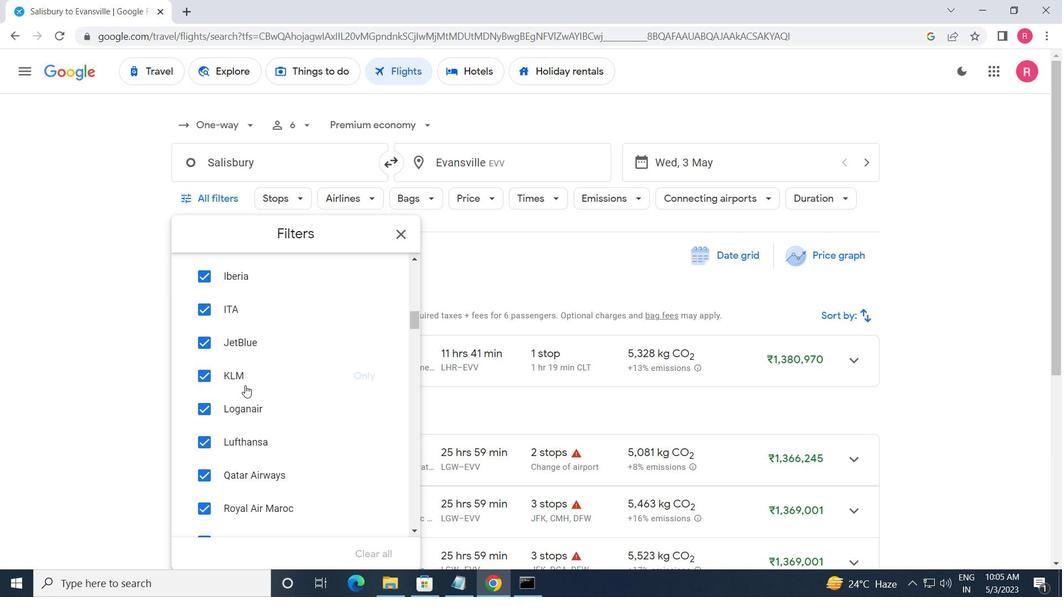 
Action: Mouse scrolled (246, 383) with delta (0, 0)
Screenshot: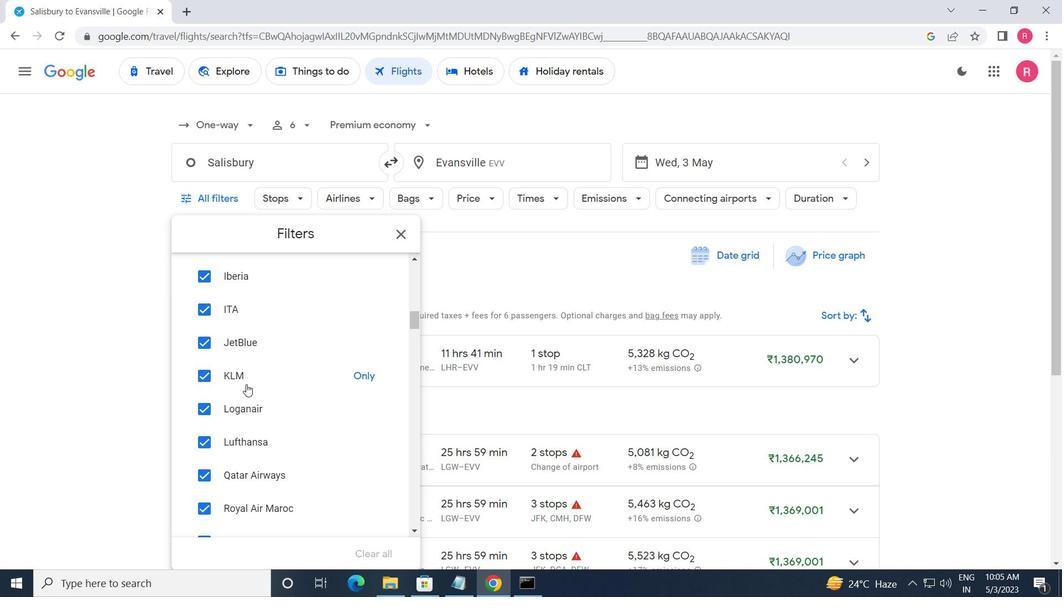 
Action: Mouse scrolled (246, 383) with delta (0, 0)
Screenshot: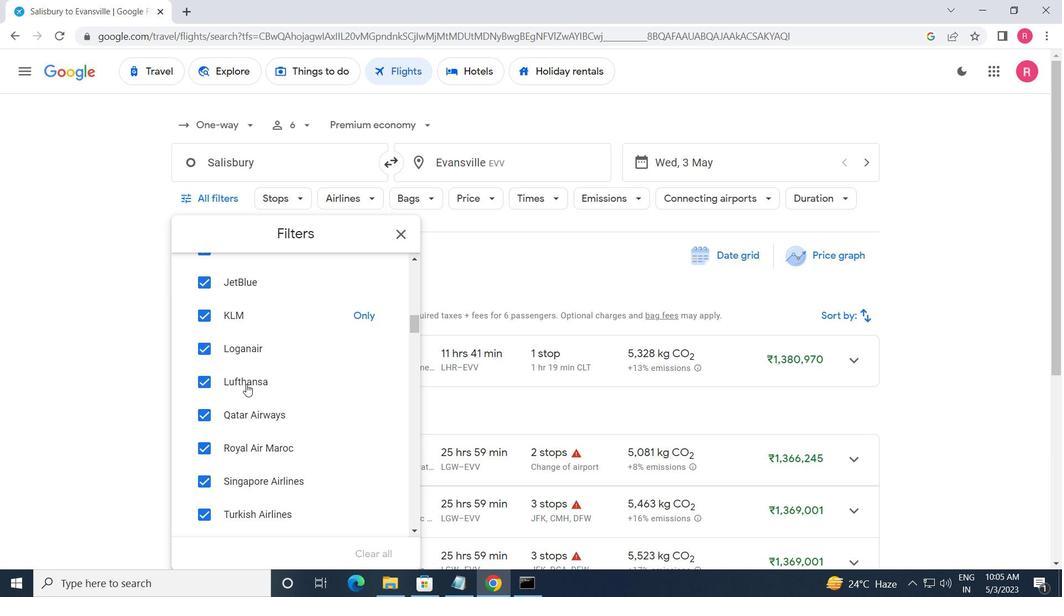 
Action: Mouse scrolled (246, 383) with delta (0, 0)
Screenshot: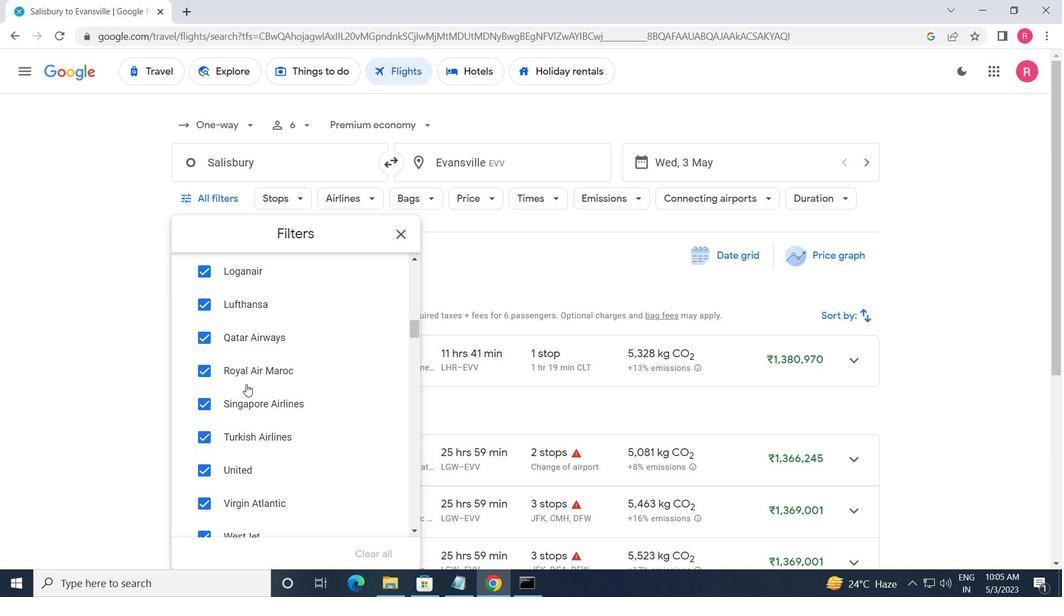 
Action: Mouse scrolled (246, 383) with delta (0, 0)
Screenshot: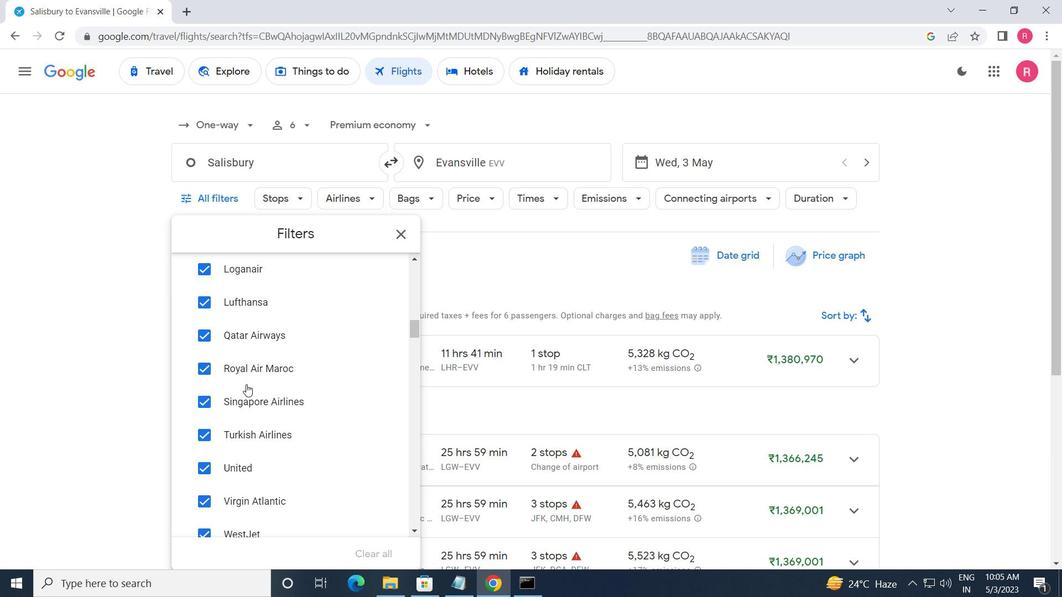 
Action: Mouse scrolled (246, 385) with delta (0, 0)
Screenshot: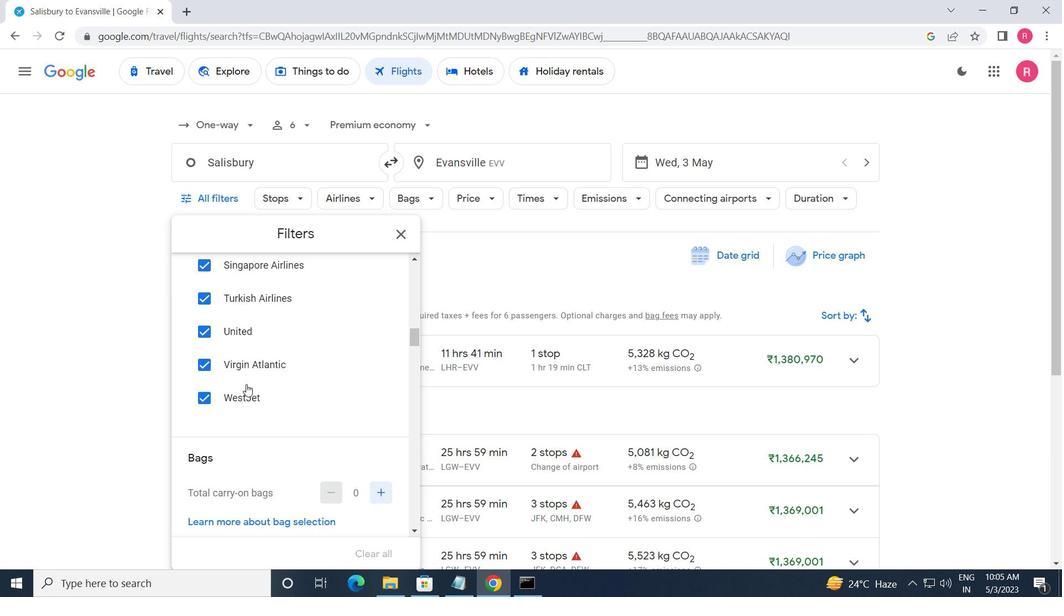 
Action: Mouse scrolled (246, 385) with delta (0, 0)
Screenshot: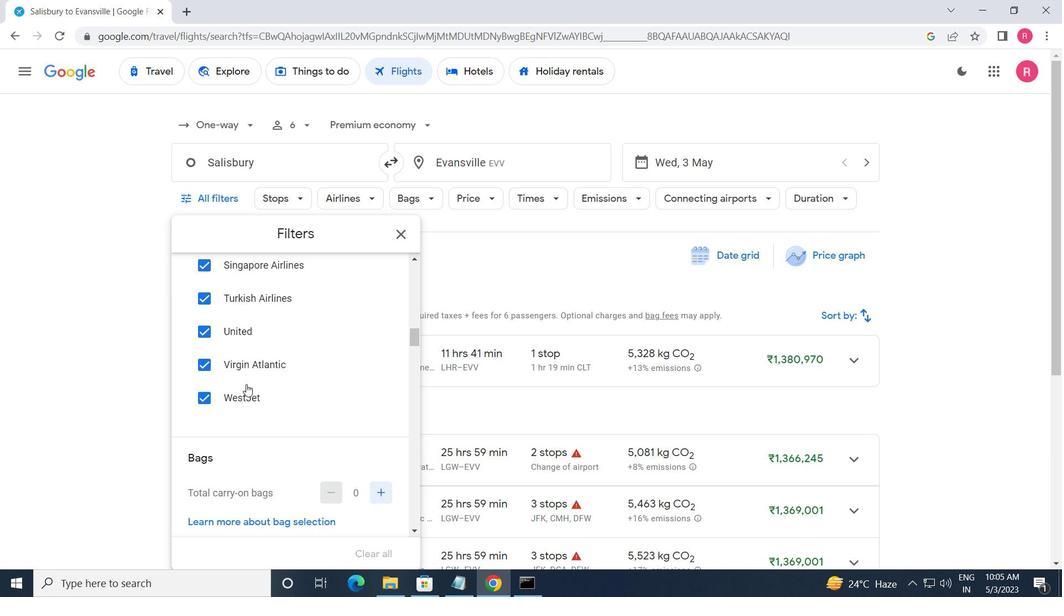 
Action: Mouse scrolled (246, 385) with delta (0, 0)
Screenshot: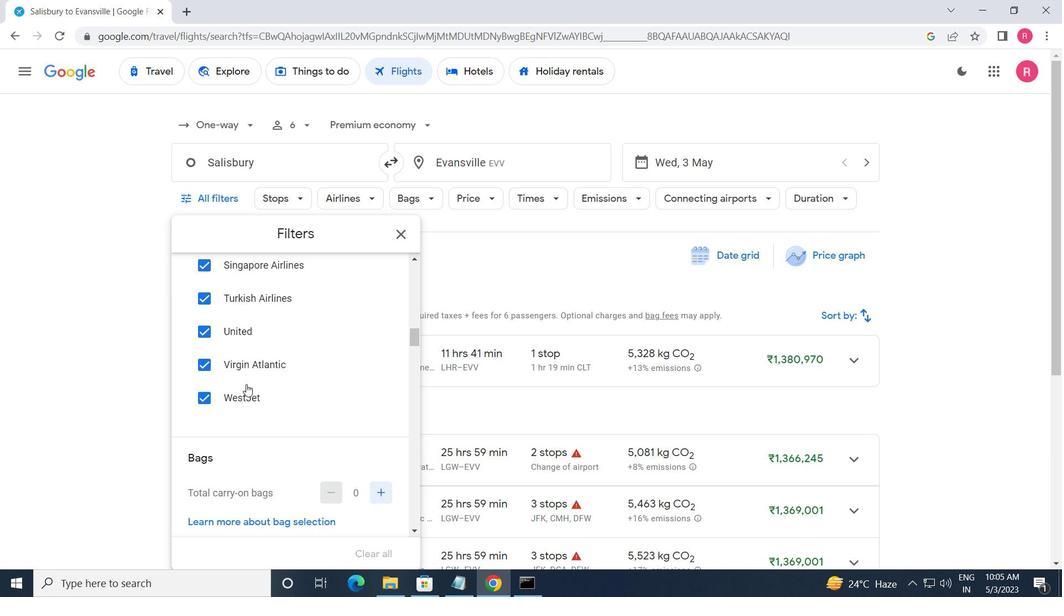 
Action: Mouse scrolled (246, 385) with delta (0, 0)
Screenshot: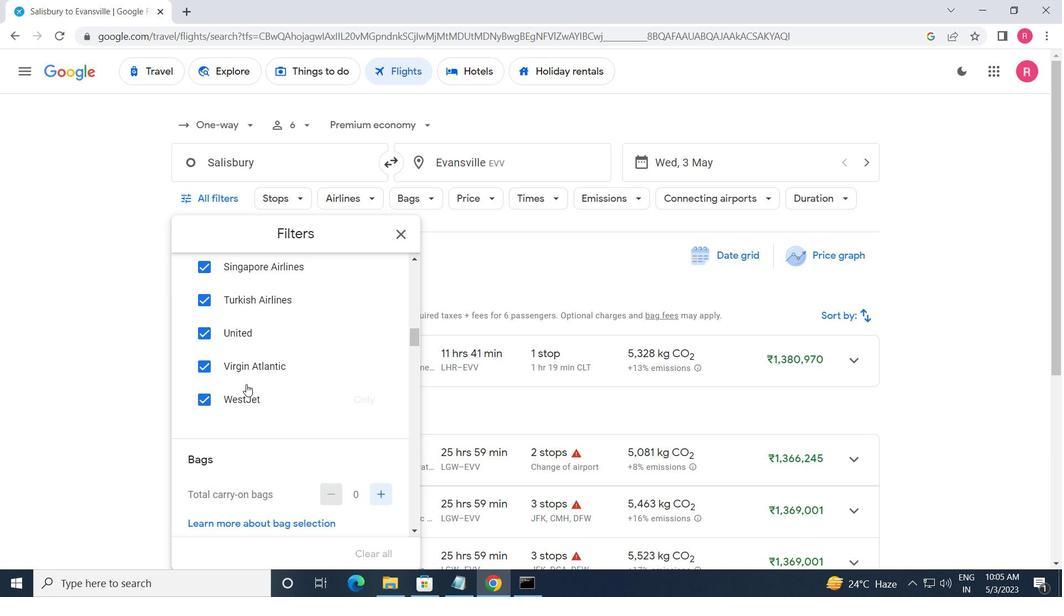
Action: Mouse moved to (246, 383)
Screenshot: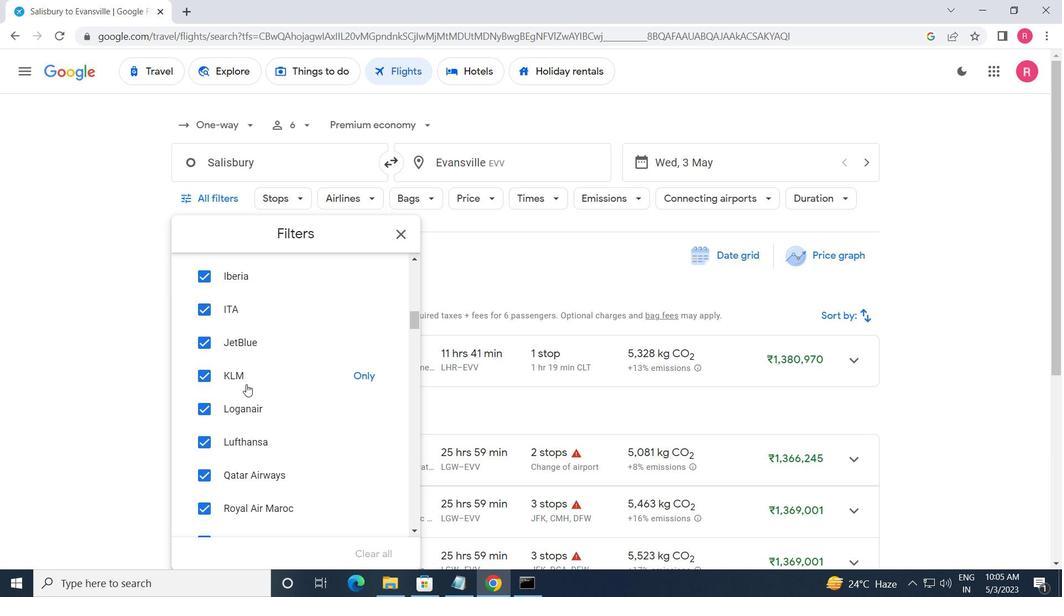 
Action: Mouse scrolled (246, 384) with delta (0, 0)
Screenshot: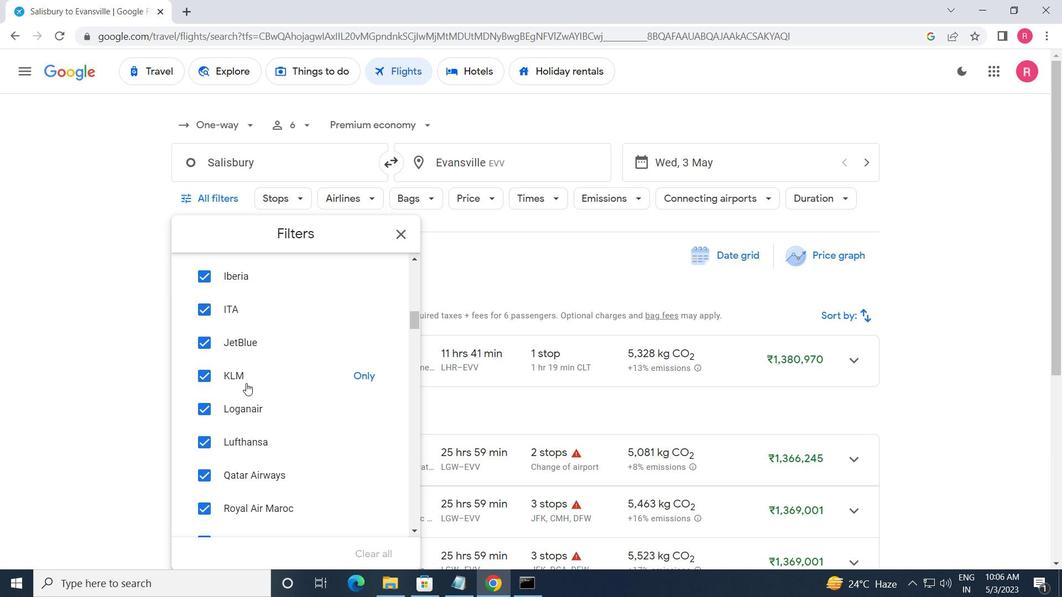 
Action: Mouse scrolled (246, 384) with delta (0, 0)
Screenshot: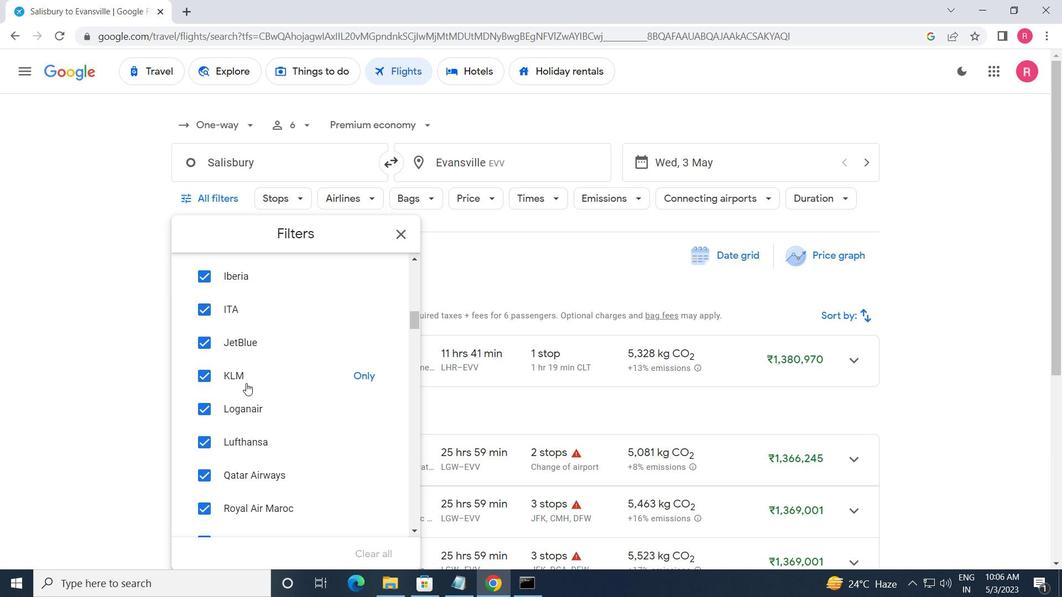 
Action: Mouse scrolled (246, 384) with delta (0, 0)
Screenshot: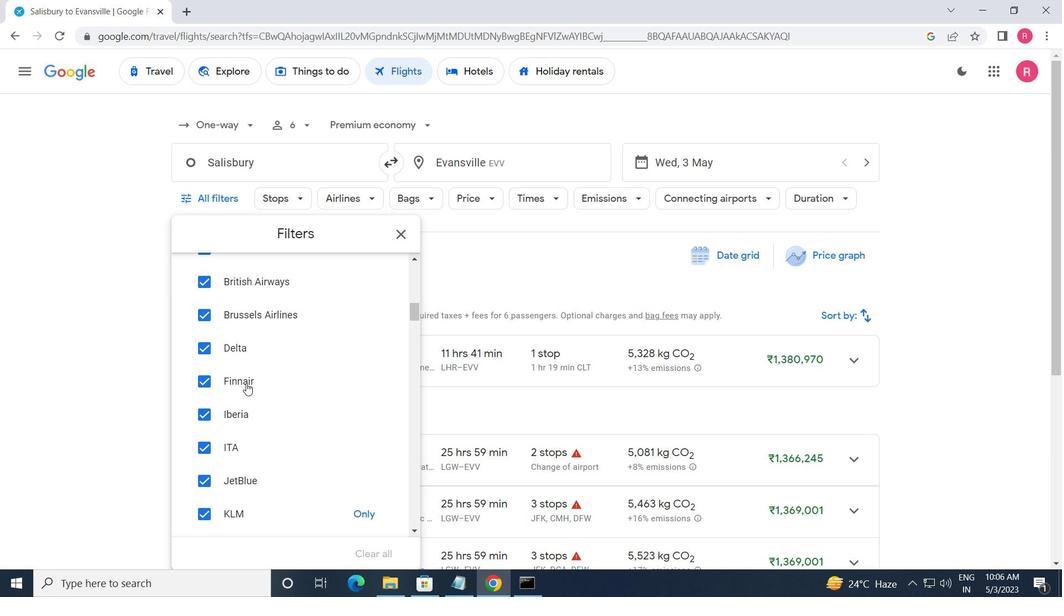 
Action: Mouse scrolled (246, 384) with delta (0, 0)
Screenshot: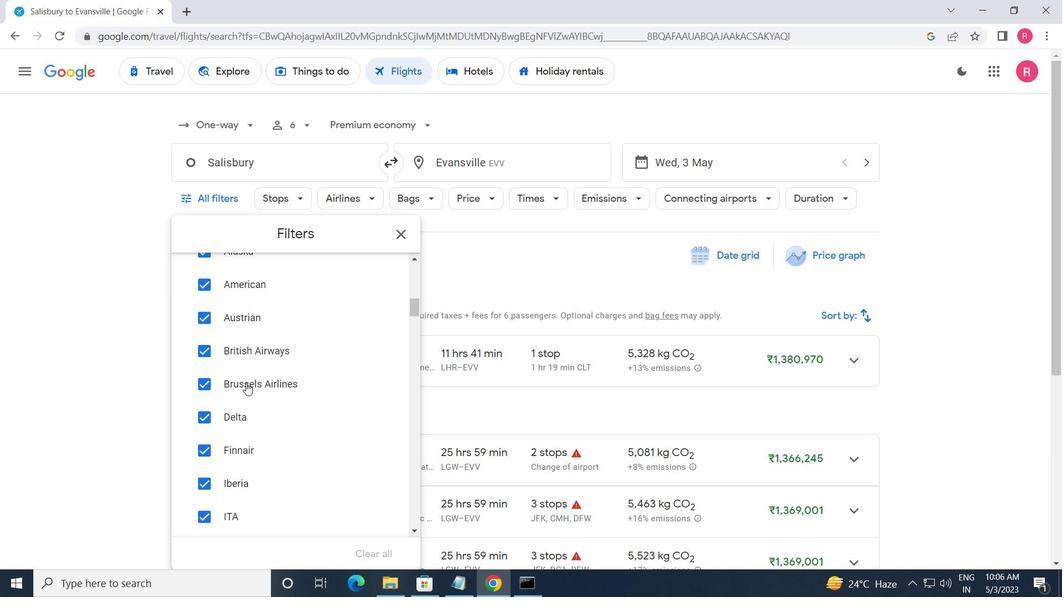 
Action: Mouse scrolled (246, 384) with delta (0, 0)
Screenshot: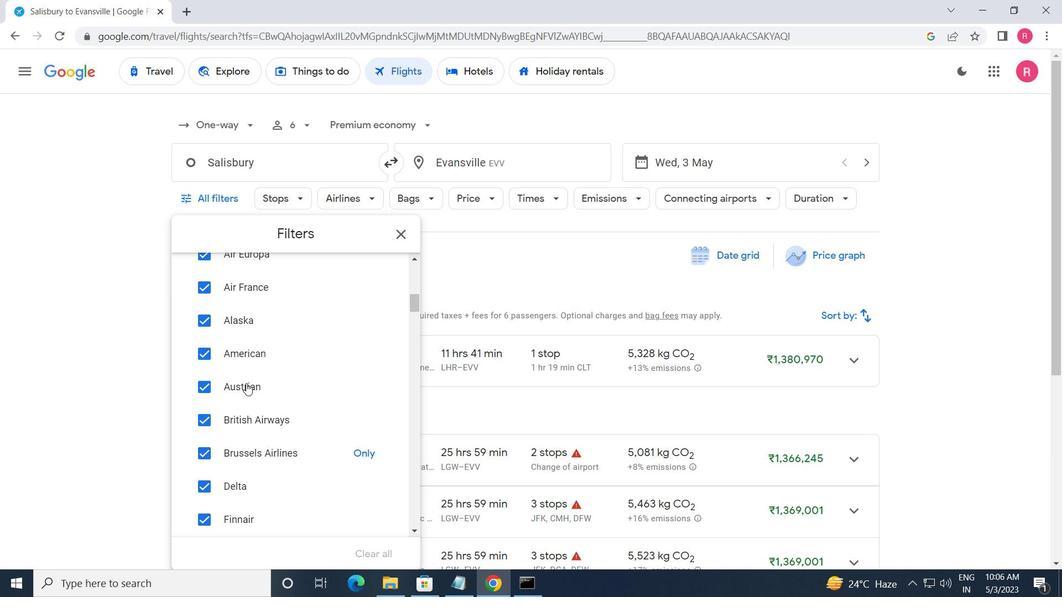 
Action: Mouse scrolled (246, 384) with delta (0, 0)
Screenshot: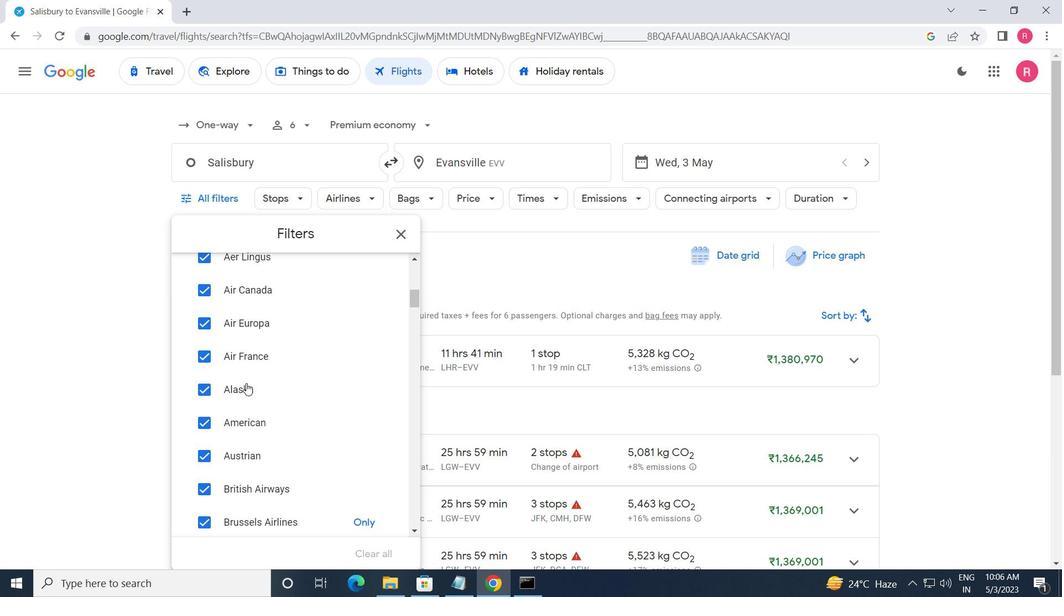 
Action: Mouse scrolled (246, 383) with delta (0, 0)
Screenshot: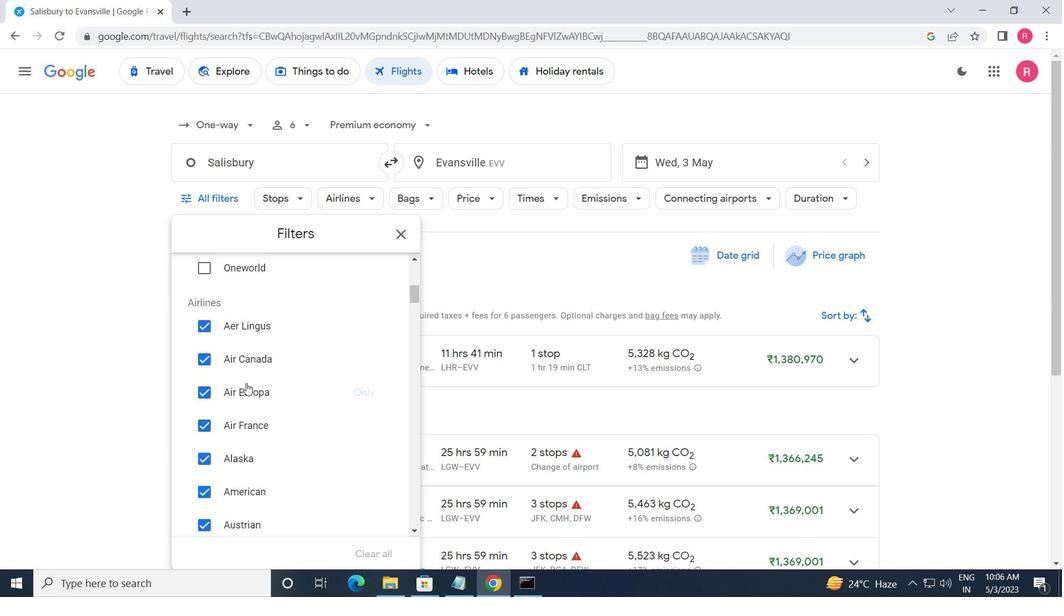 
Action: Mouse scrolled (246, 384) with delta (0, 0)
Screenshot: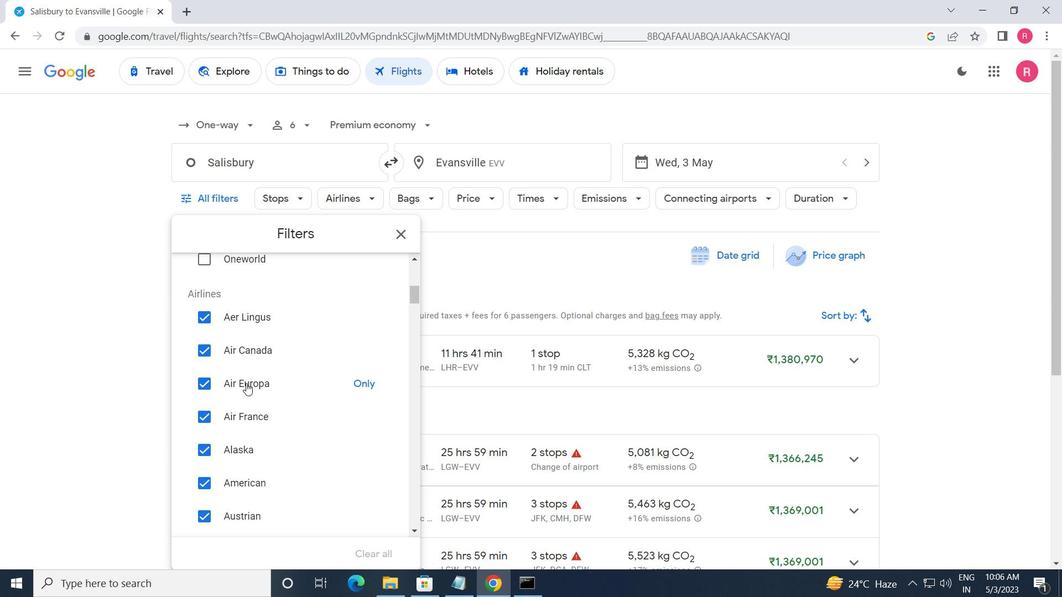 
Action: Mouse moved to (246, 382)
Screenshot: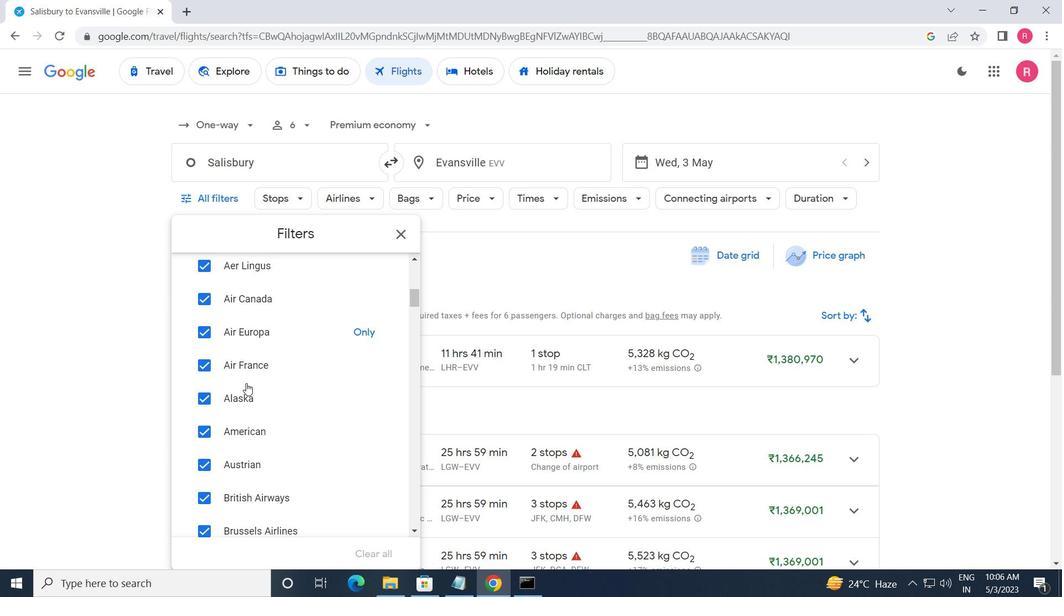 
Action: Mouse scrolled (246, 383) with delta (0, 0)
Screenshot: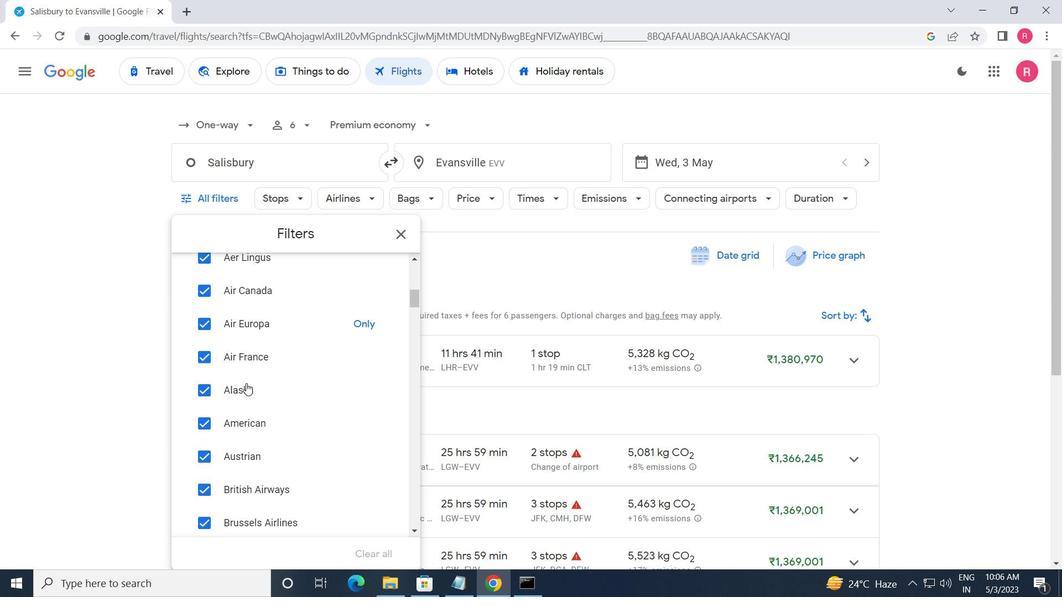 
Action: Mouse moved to (261, 368)
Screenshot: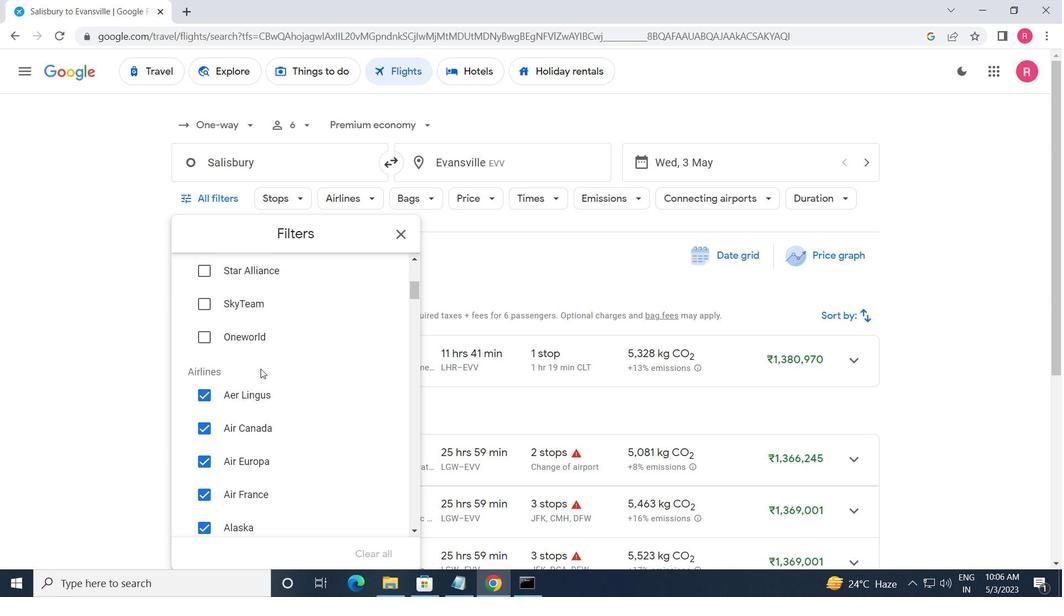 
Action: Mouse scrolled (261, 369) with delta (0, 0)
Screenshot: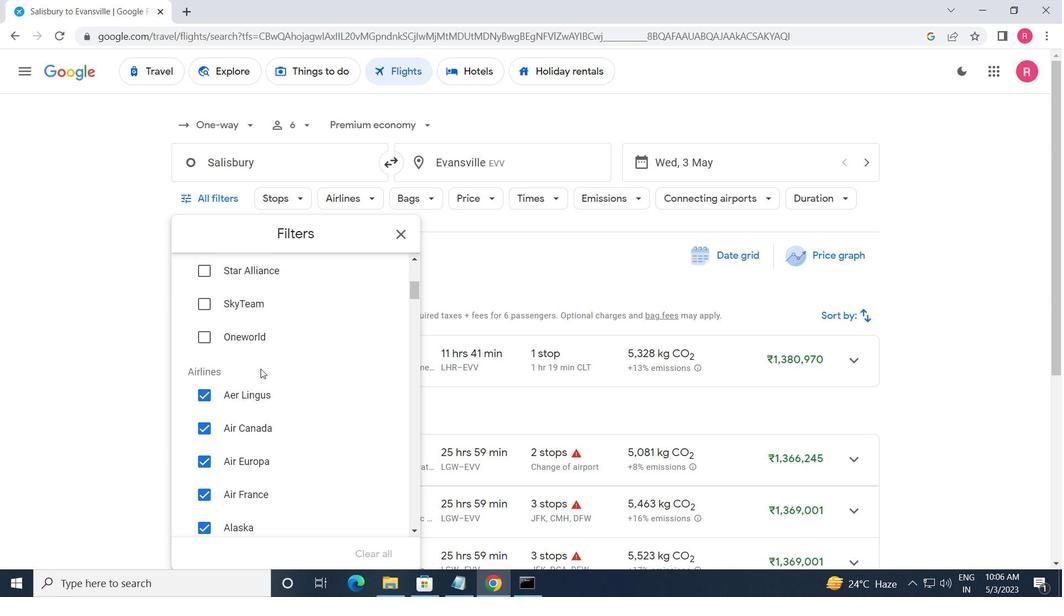 
Action: Mouse scrolled (261, 369) with delta (0, 0)
Screenshot: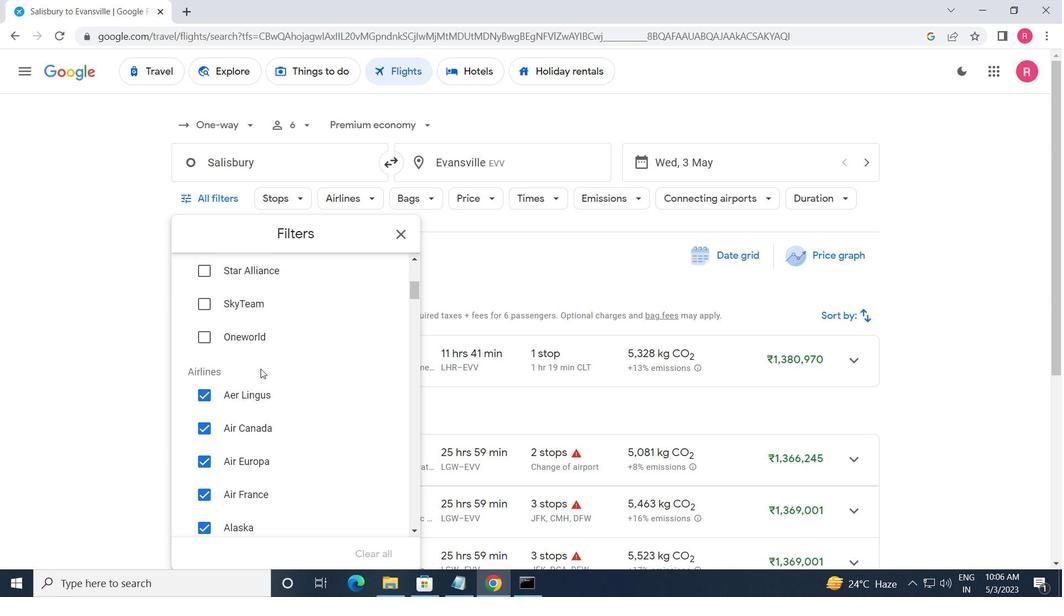 
Action: Mouse moved to (382, 359)
Screenshot: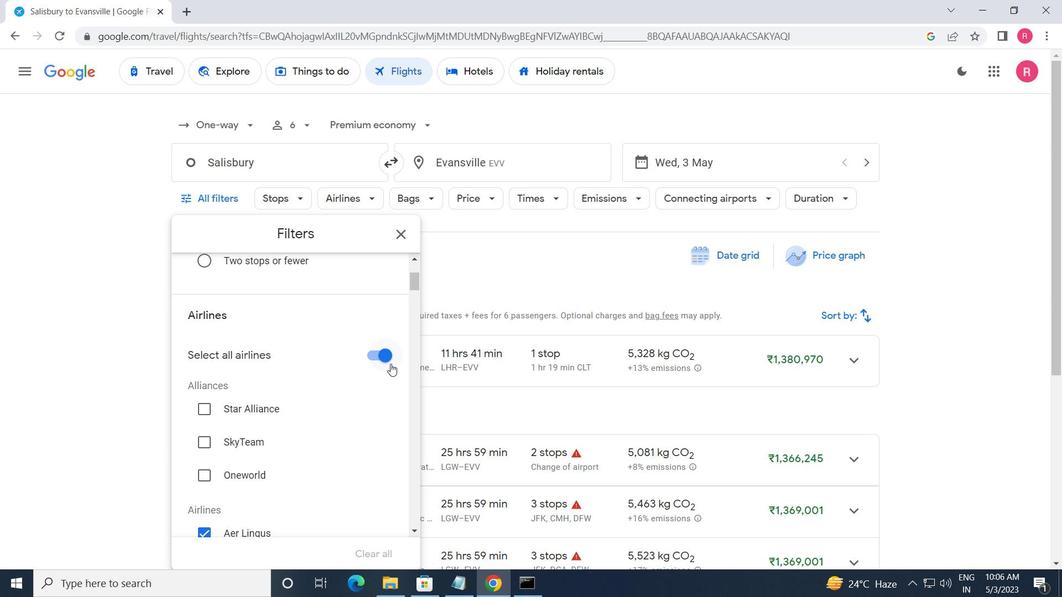 
Action: Mouse pressed left at (382, 359)
Screenshot: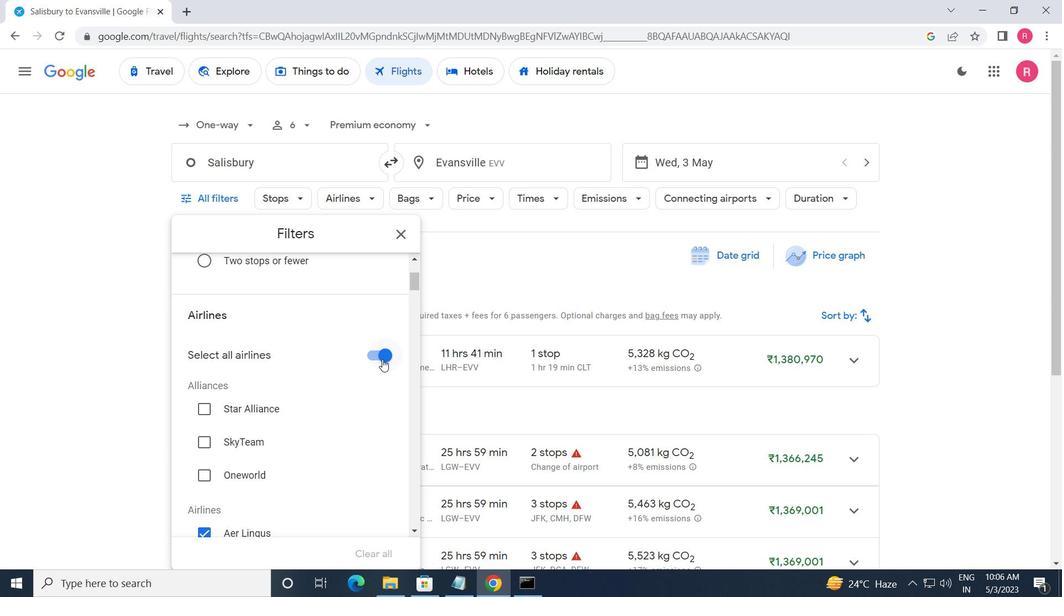 
Action: Mouse moved to (374, 391)
Screenshot: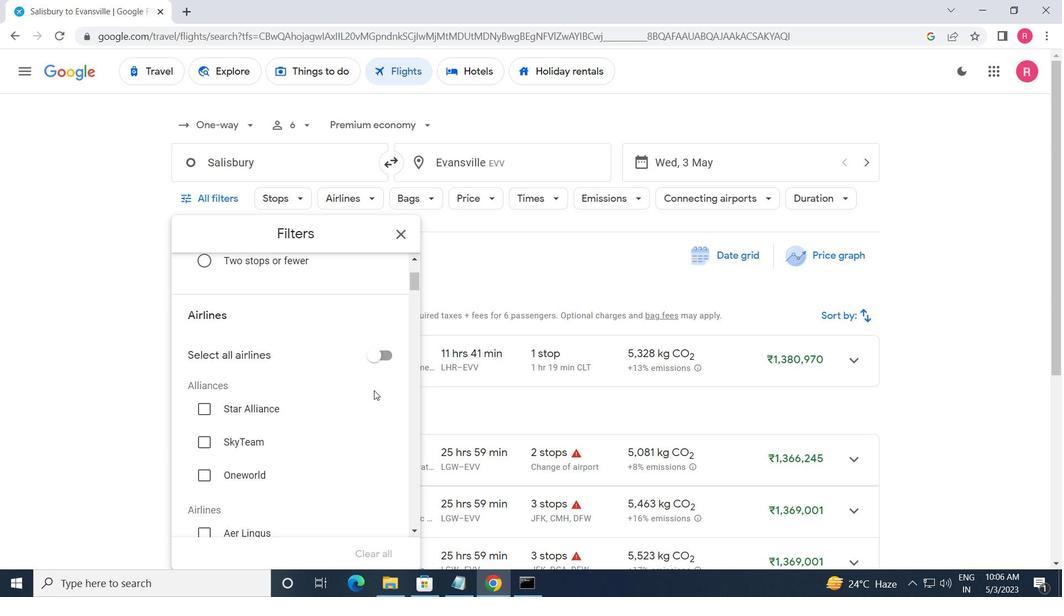 
Action: Mouse scrolled (374, 390) with delta (0, 0)
Screenshot: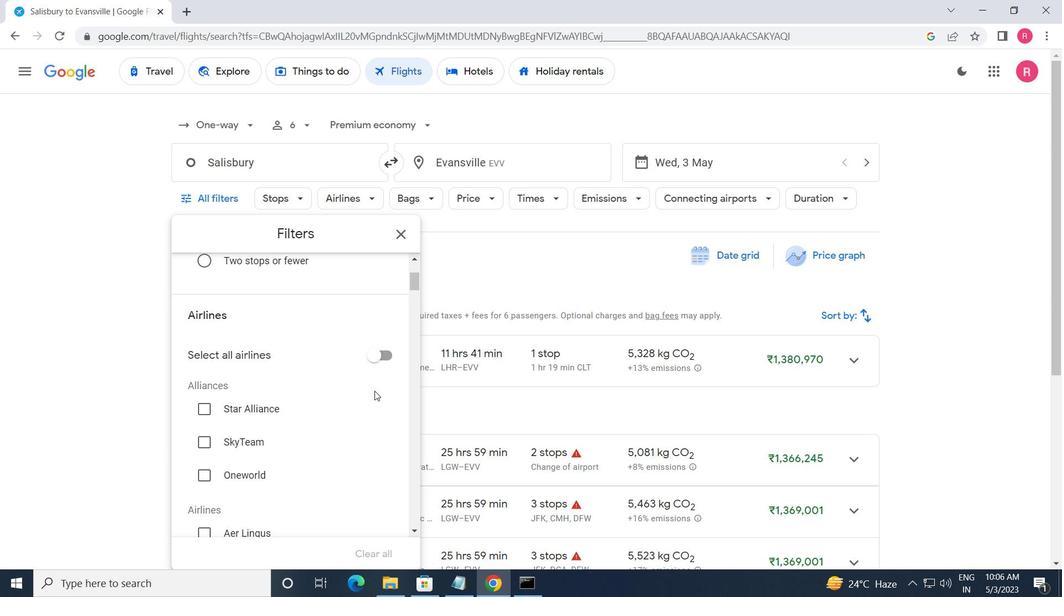 
Action: Mouse moved to (374, 391)
Screenshot: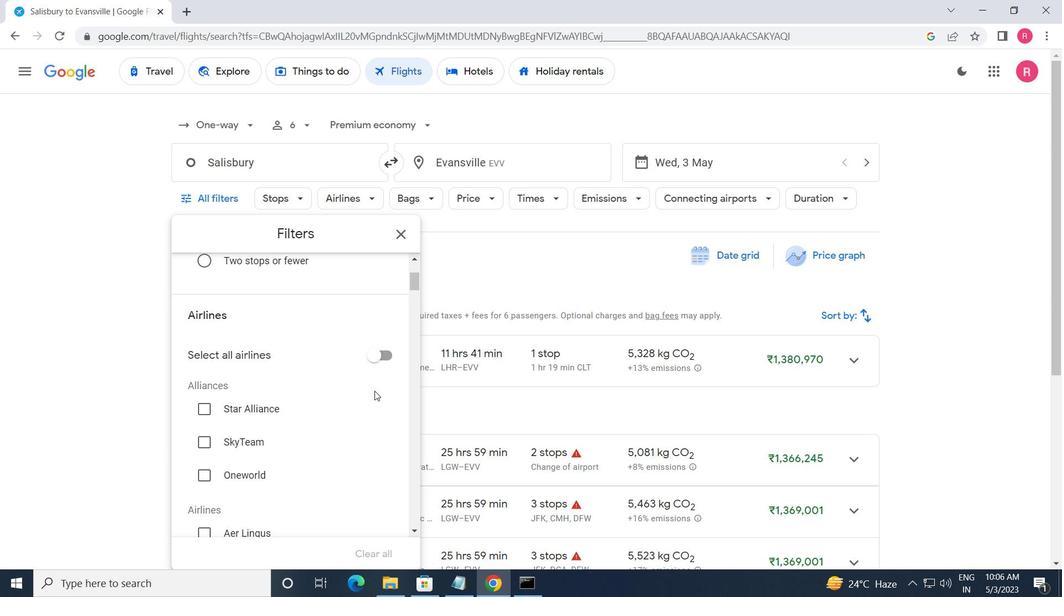 
Action: Mouse scrolled (374, 391) with delta (0, 0)
Screenshot: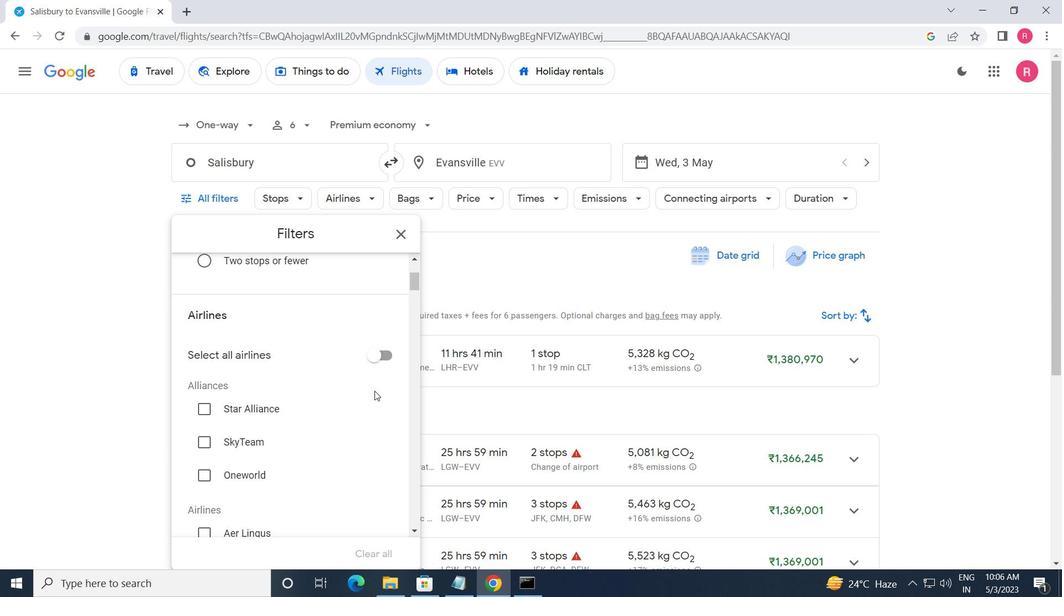 
Action: Mouse scrolled (374, 391) with delta (0, 0)
Screenshot: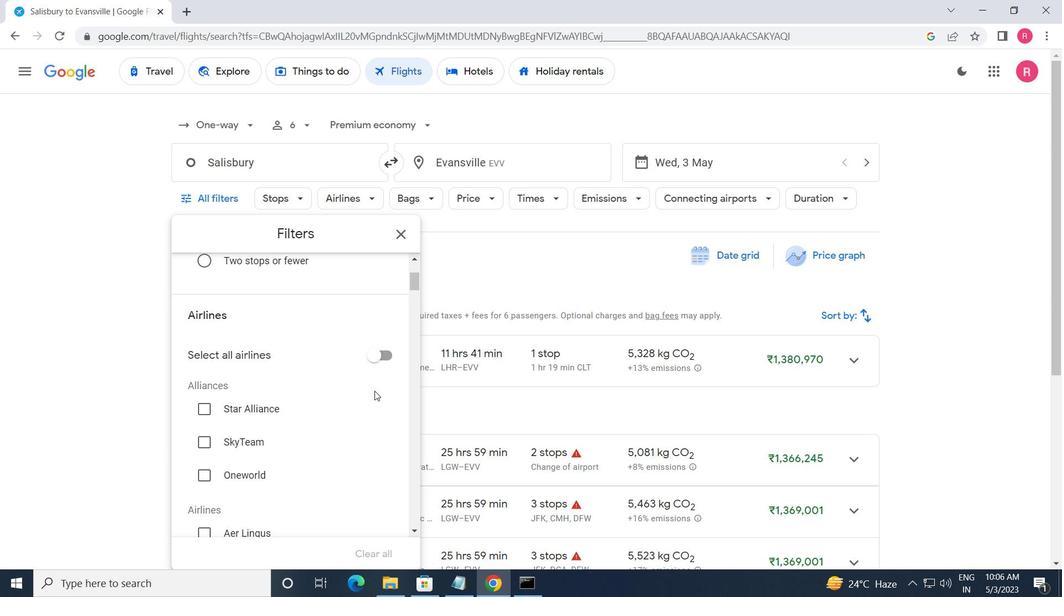 
Action: Mouse scrolled (374, 391) with delta (0, 0)
Screenshot: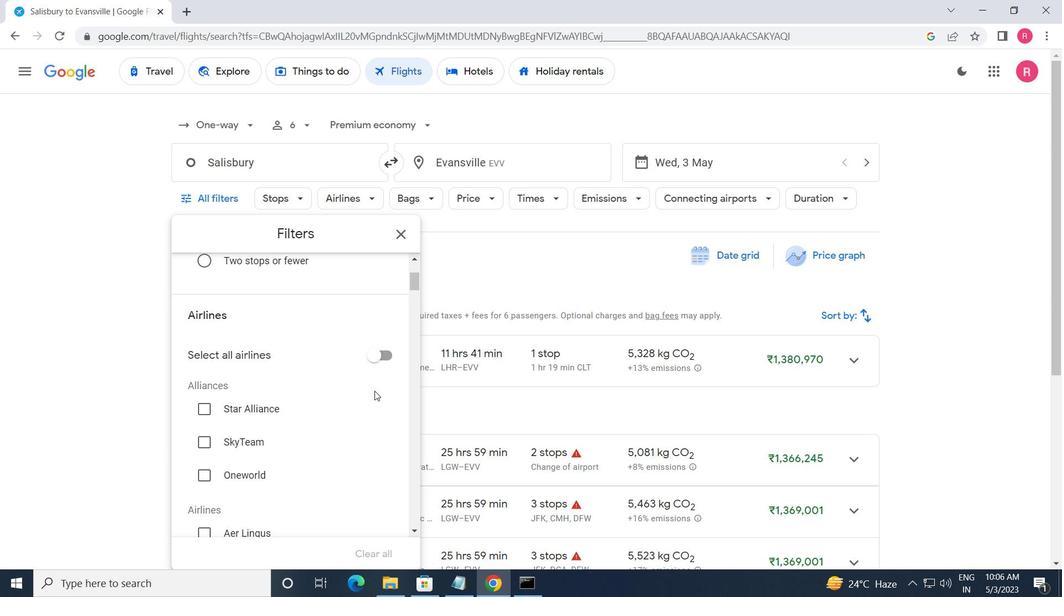 
Action: Mouse scrolled (374, 391) with delta (0, 0)
Screenshot: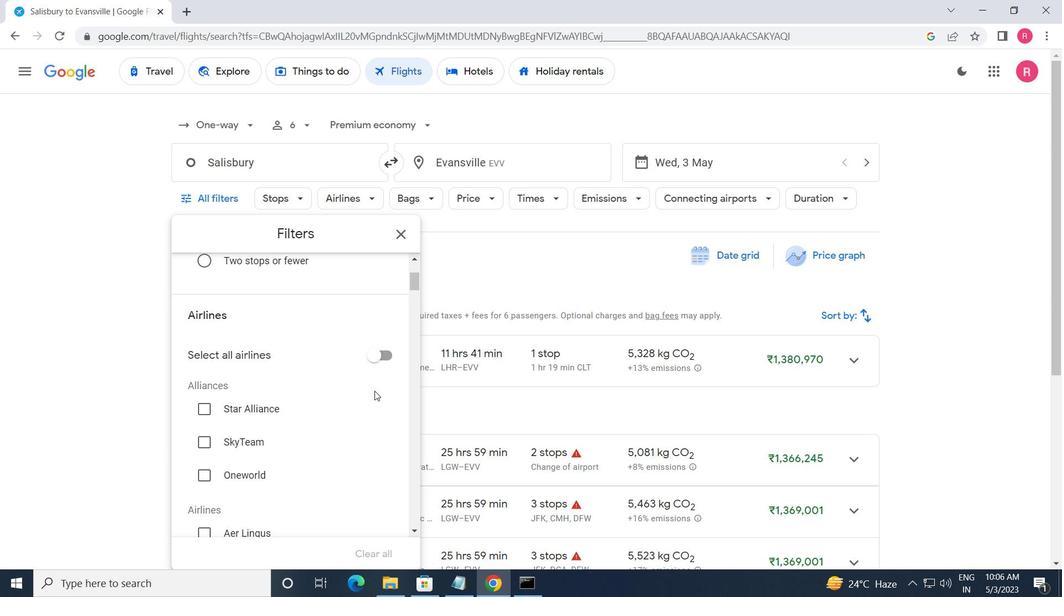 
Action: Mouse scrolled (374, 391) with delta (0, 0)
Screenshot: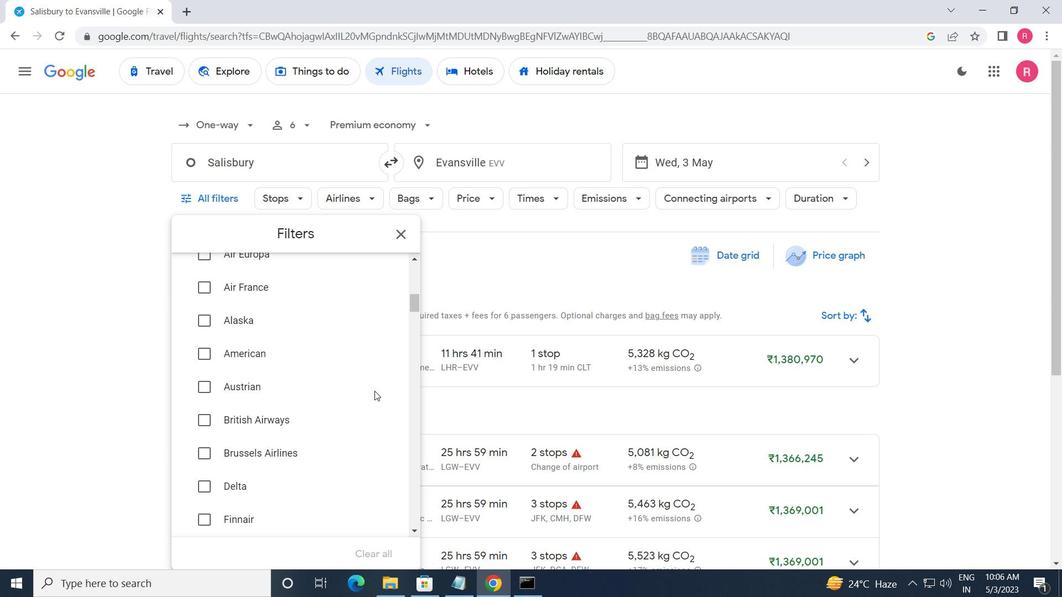 
Action: Mouse scrolled (374, 391) with delta (0, 0)
Screenshot: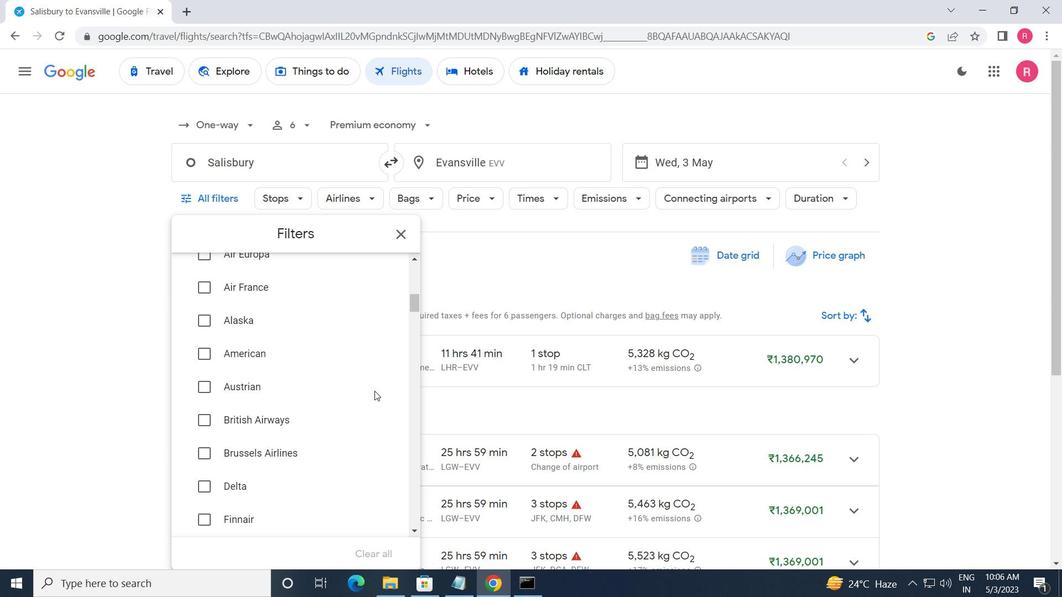 
Action: Mouse scrolled (374, 391) with delta (0, 0)
Screenshot: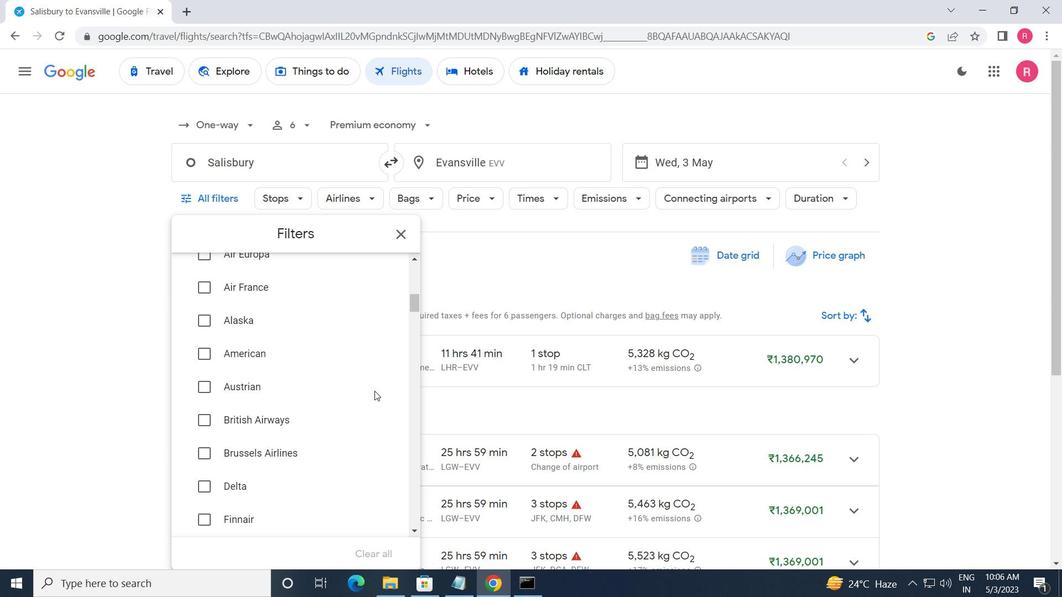 
Action: Mouse scrolled (374, 391) with delta (0, 0)
Screenshot: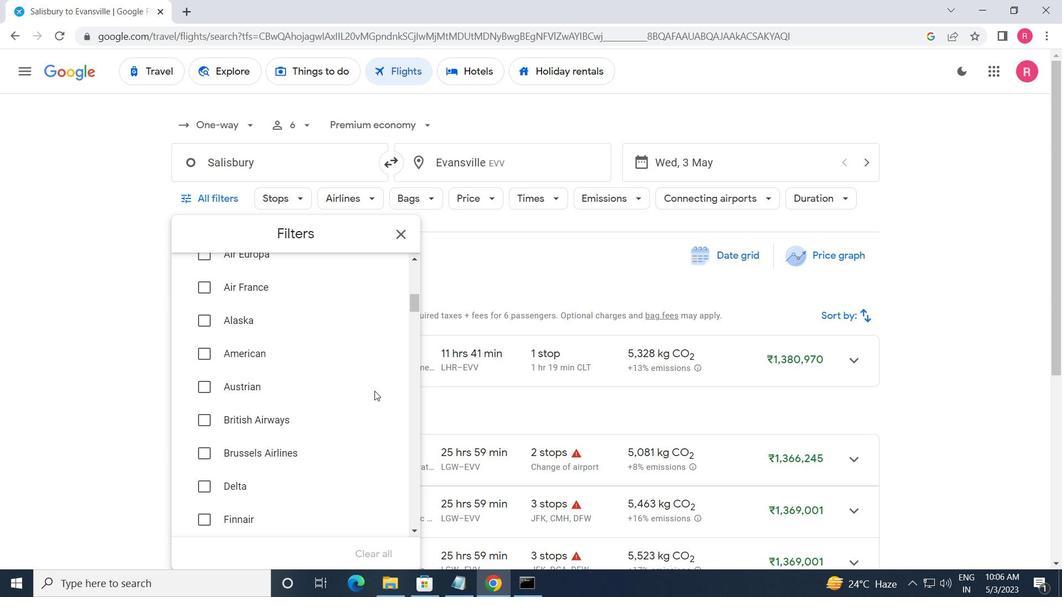 
Action: Mouse scrolled (374, 391) with delta (0, 0)
Screenshot: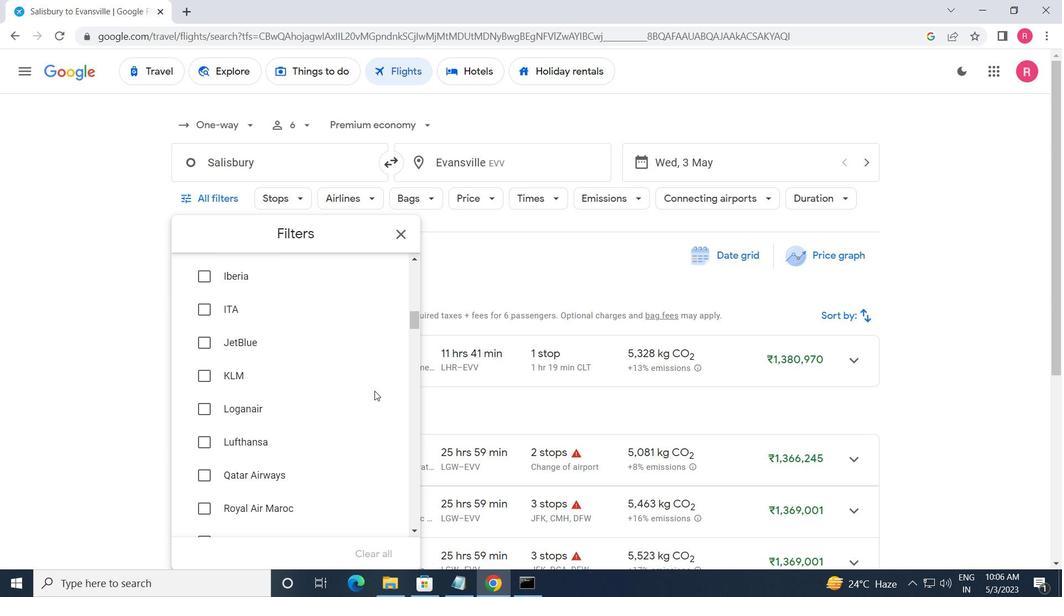 
Action: Mouse scrolled (374, 391) with delta (0, 0)
Screenshot: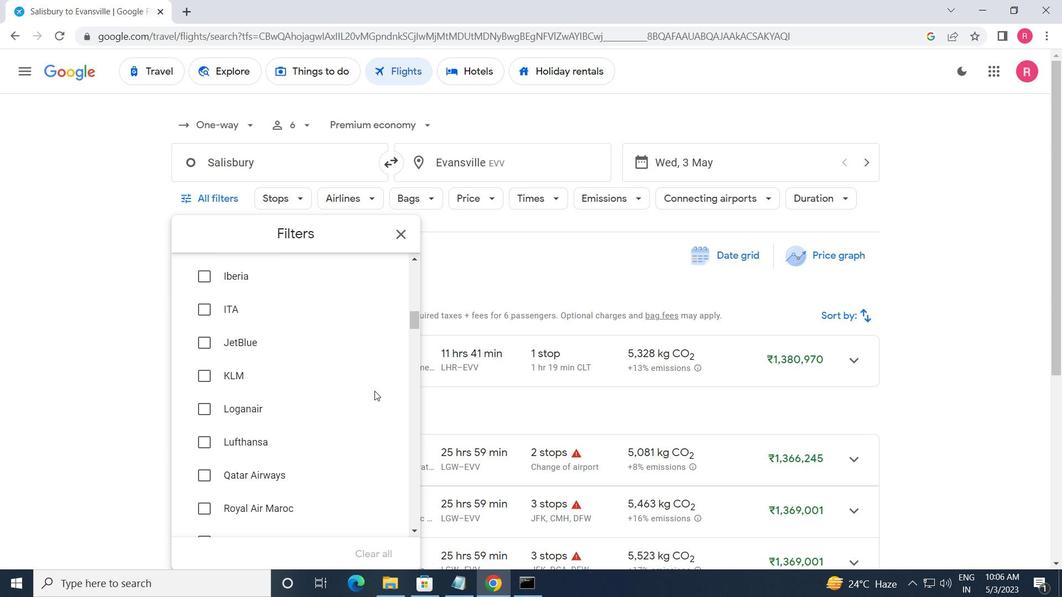 
Action: Mouse scrolled (374, 391) with delta (0, 0)
Screenshot: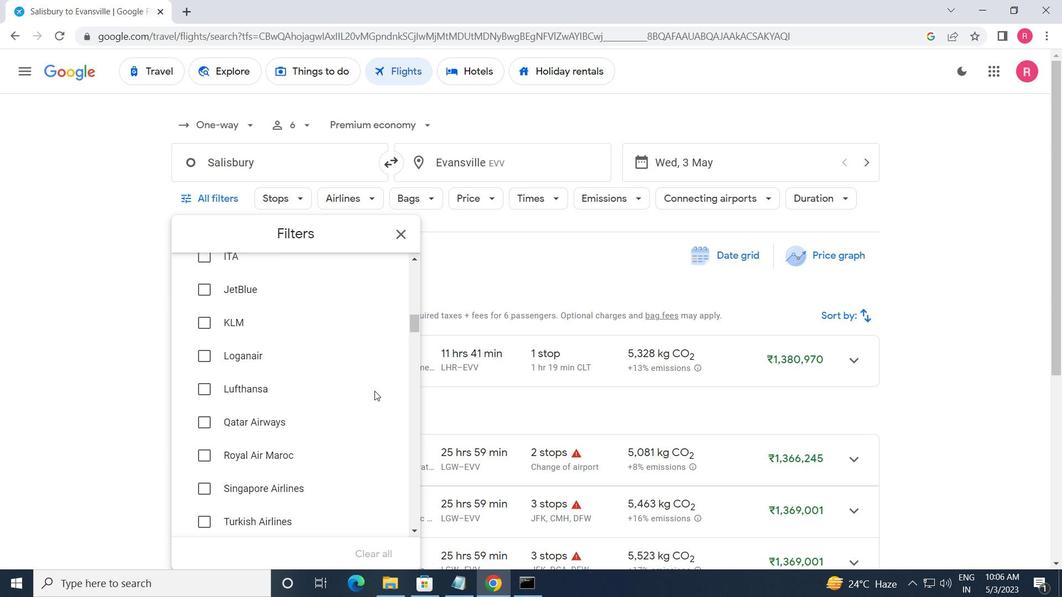 
Action: Mouse scrolled (374, 391) with delta (0, 0)
Screenshot: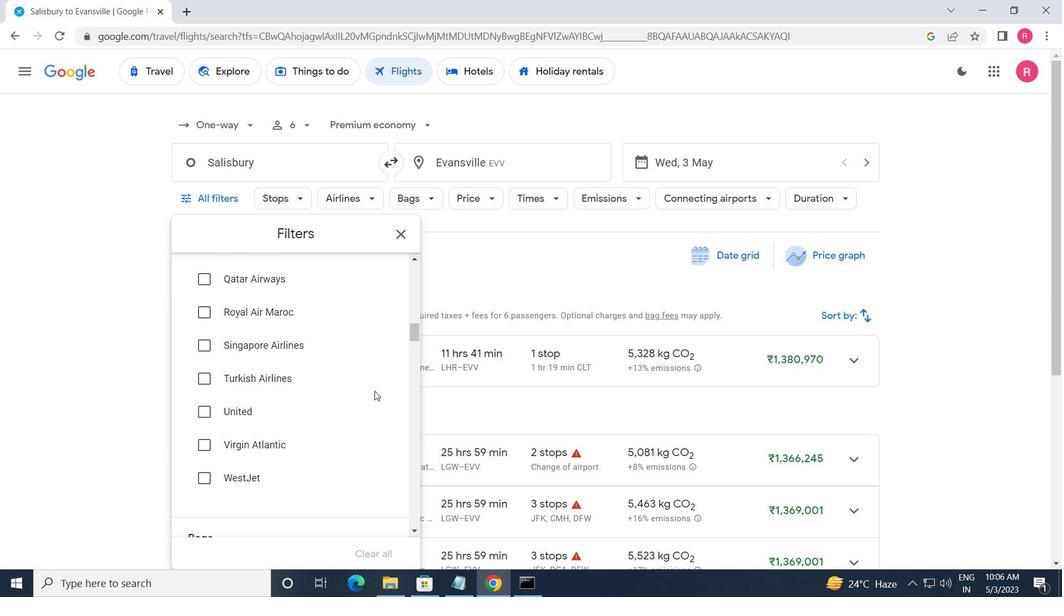 
Action: Mouse scrolled (374, 391) with delta (0, 0)
Screenshot: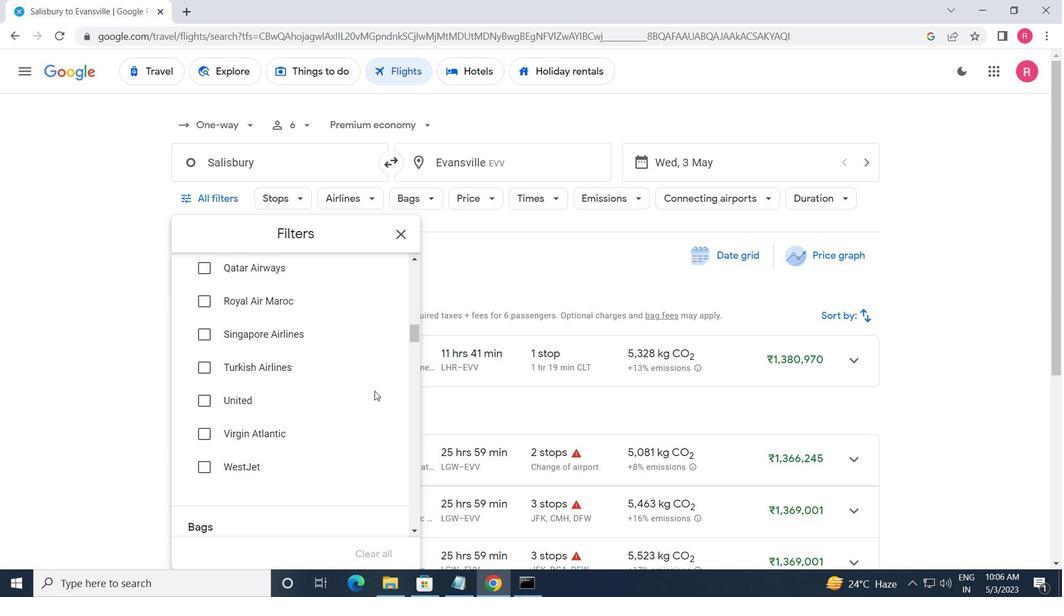
Action: Mouse moved to (382, 414)
Screenshot: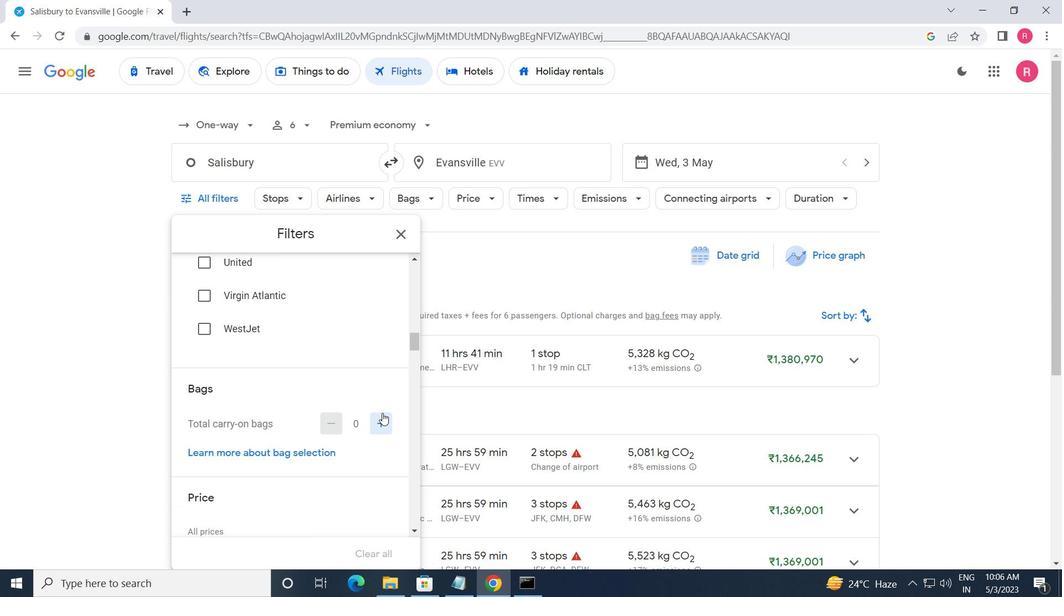 
Action: Mouse scrolled (382, 413) with delta (0, 0)
Screenshot: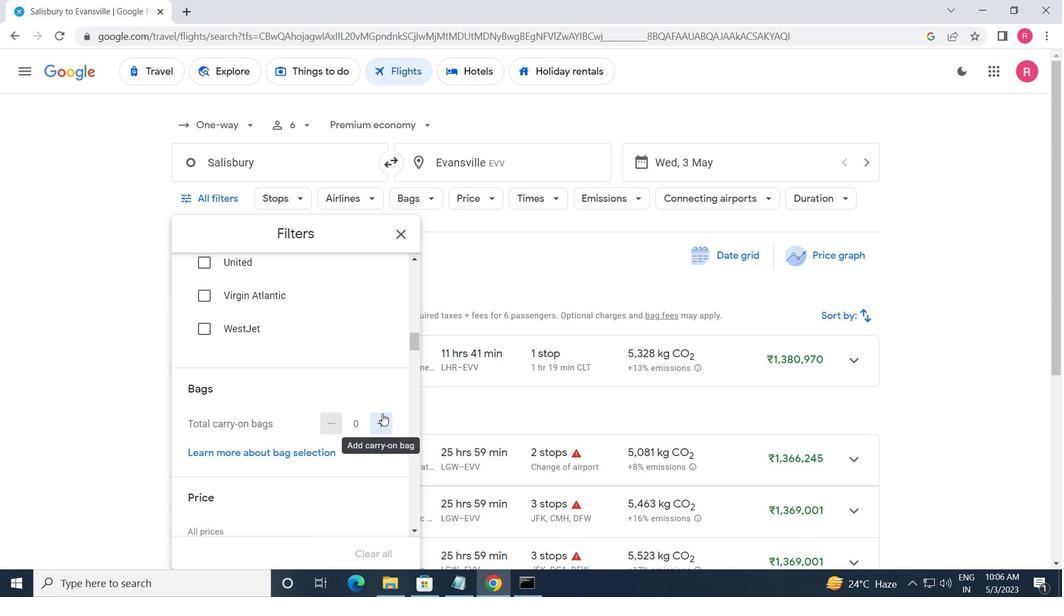 
Action: Mouse scrolled (382, 413) with delta (0, 0)
Screenshot: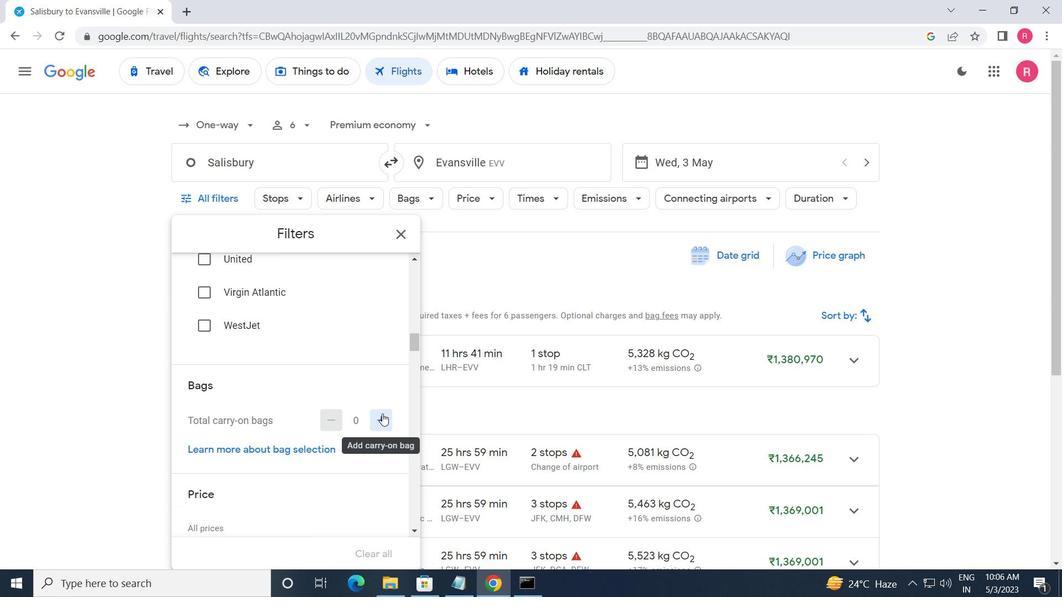 
Action: Mouse moved to (386, 414)
Screenshot: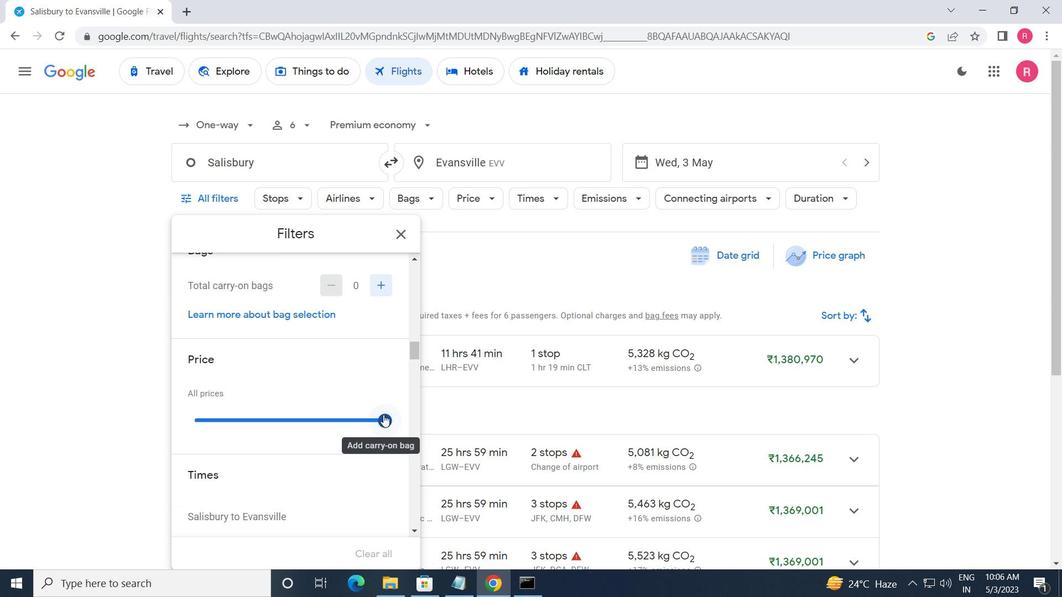
Action: Mouse pressed left at (386, 414)
Screenshot: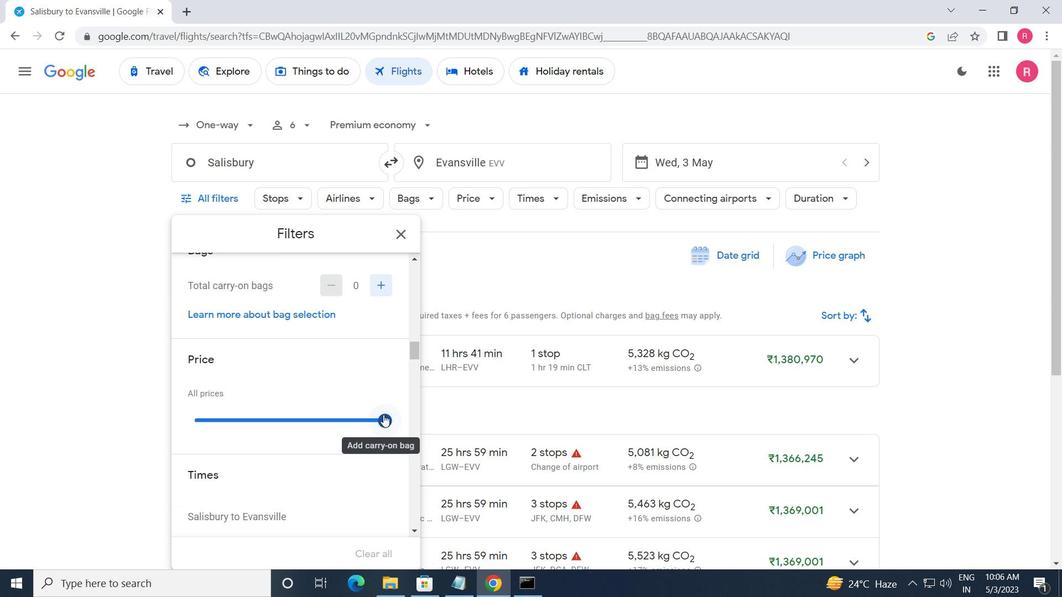 
Action: Mouse moved to (257, 429)
Screenshot: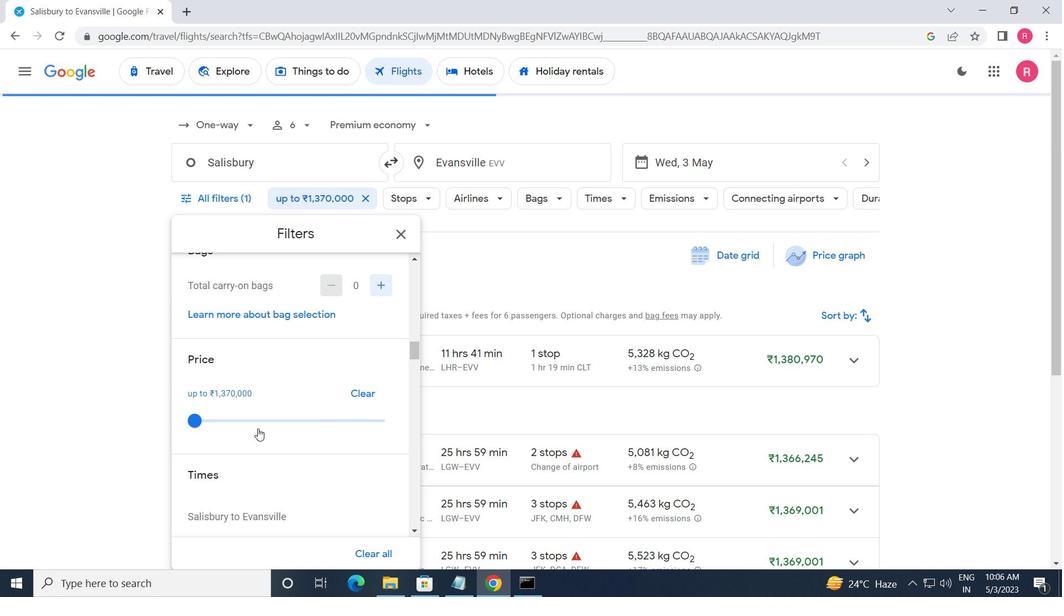 
Action: Mouse scrolled (257, 429) with delta (0, 0)
Screenshot: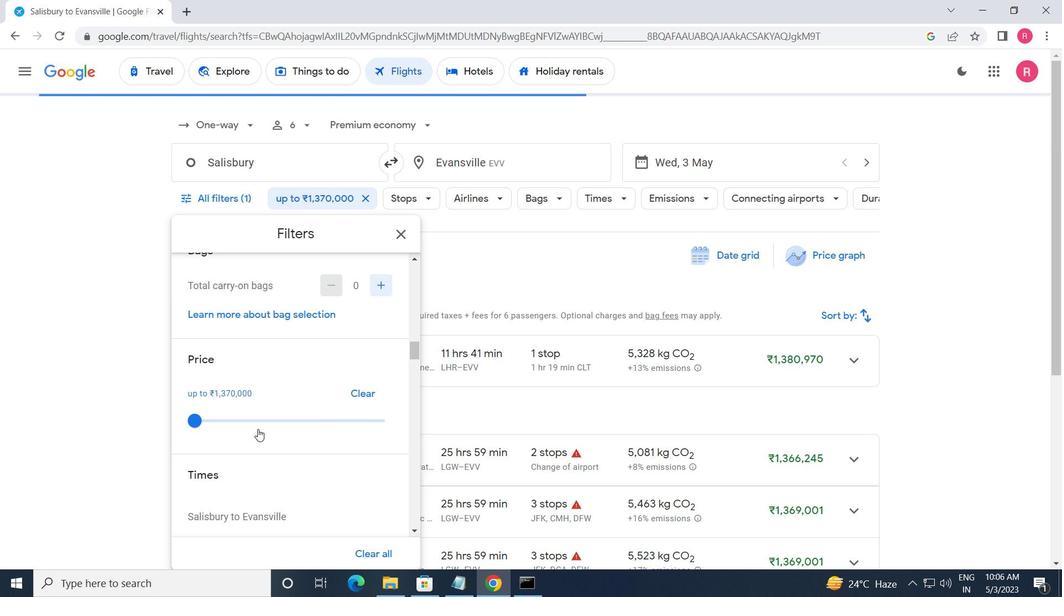 
Action: Mouse moved to (257, 431)
Screenshot: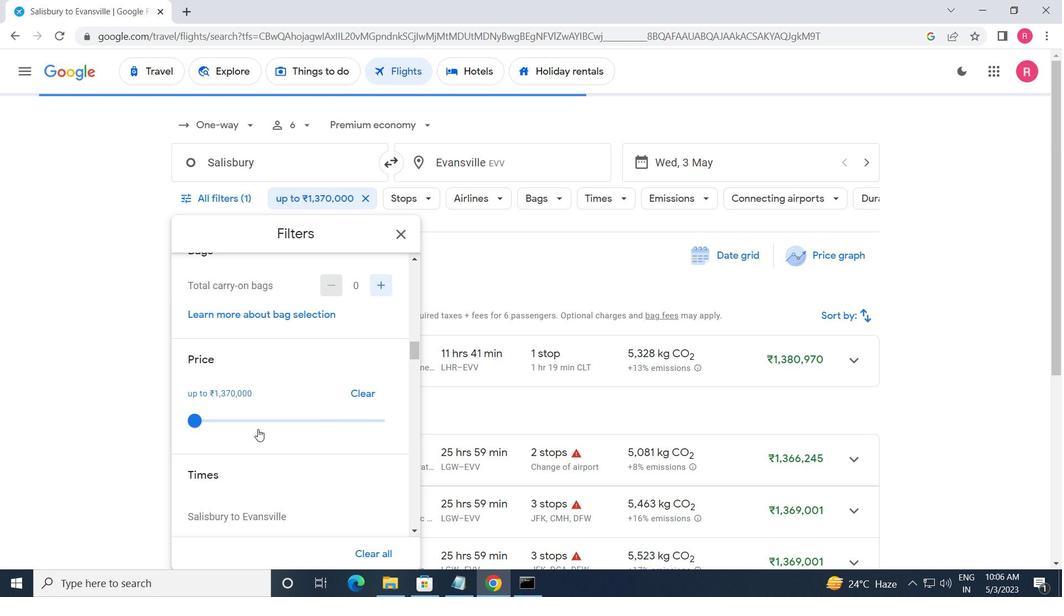 
Action: Mouse scrolled (257, 431) with delta (0, 0)
Screenshot: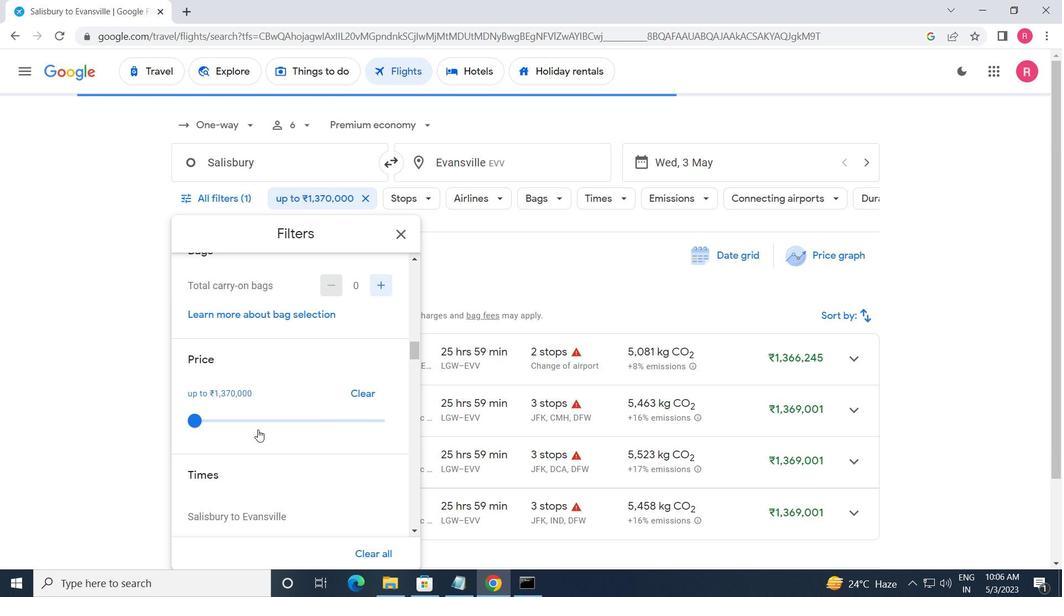 
Action: Mouse scrolled (257, 431) with delta (0, 0)
Screenshot: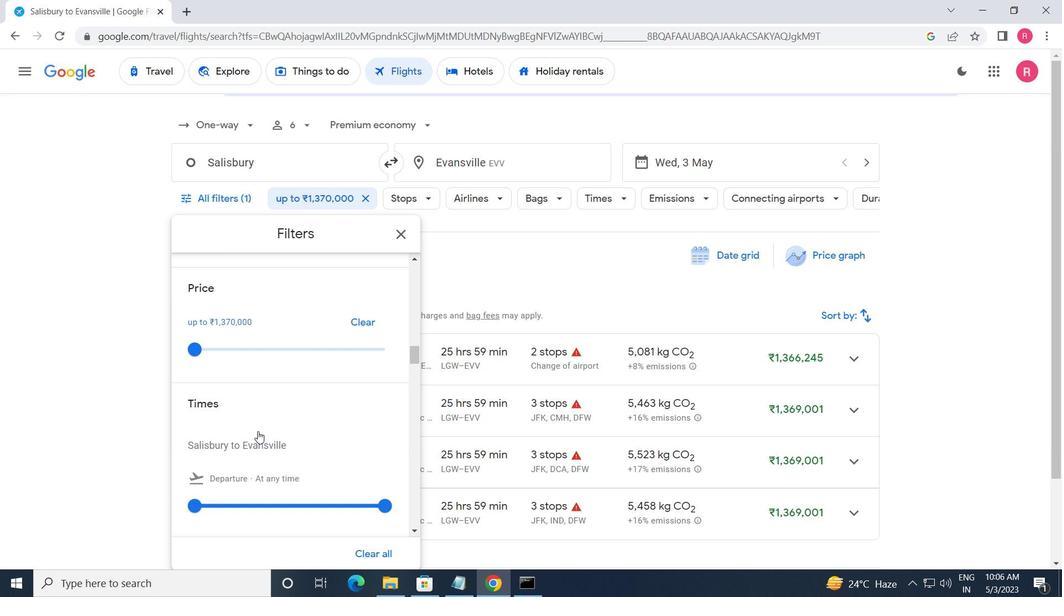 
Action: Mouse moved to (200, 372)
Screenshot: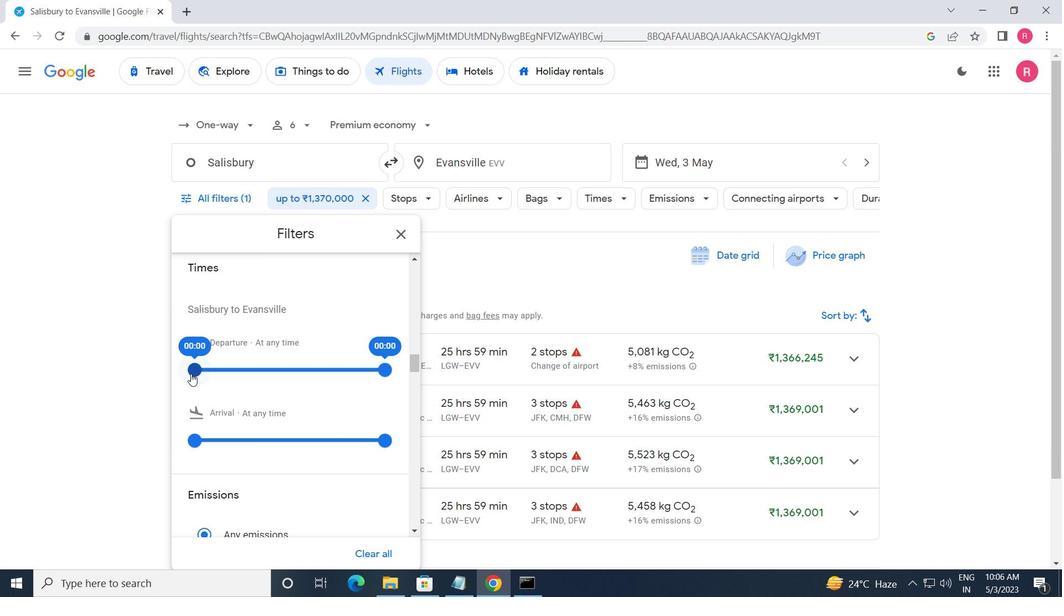 
Action: Mouse pressed left at (200, 372)
Screenshot: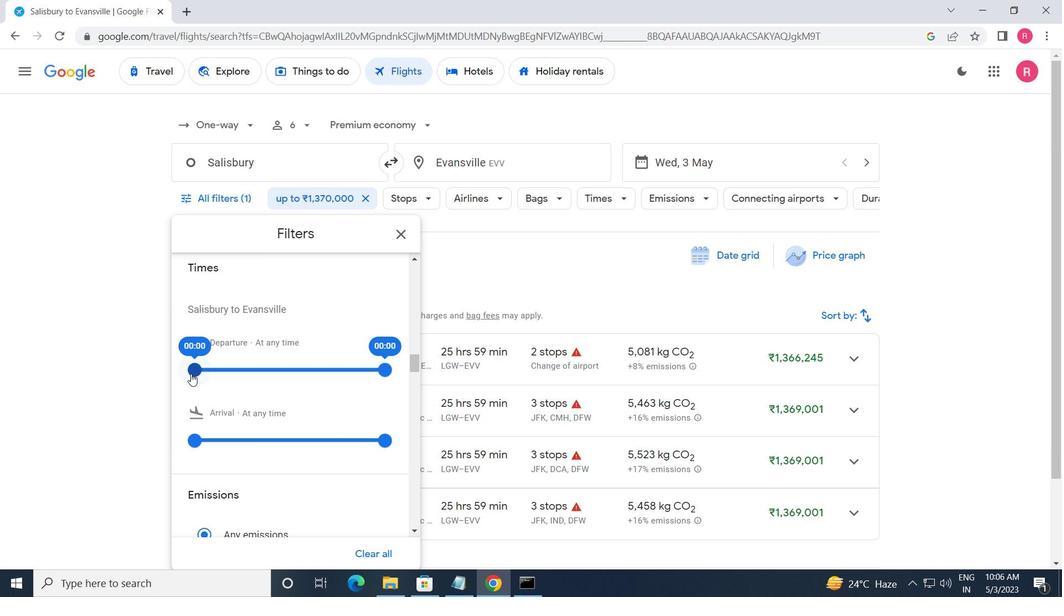 
Action: Mouse moved to (397, 240)
Screenshot: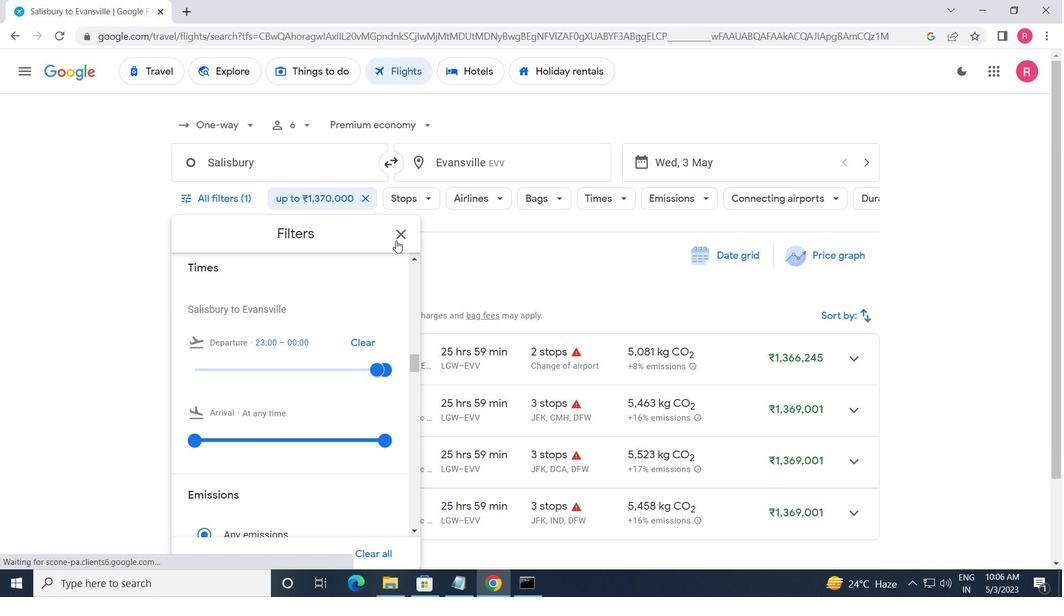 
Action: Mouse pressed left at (397, 240)
Screenshot: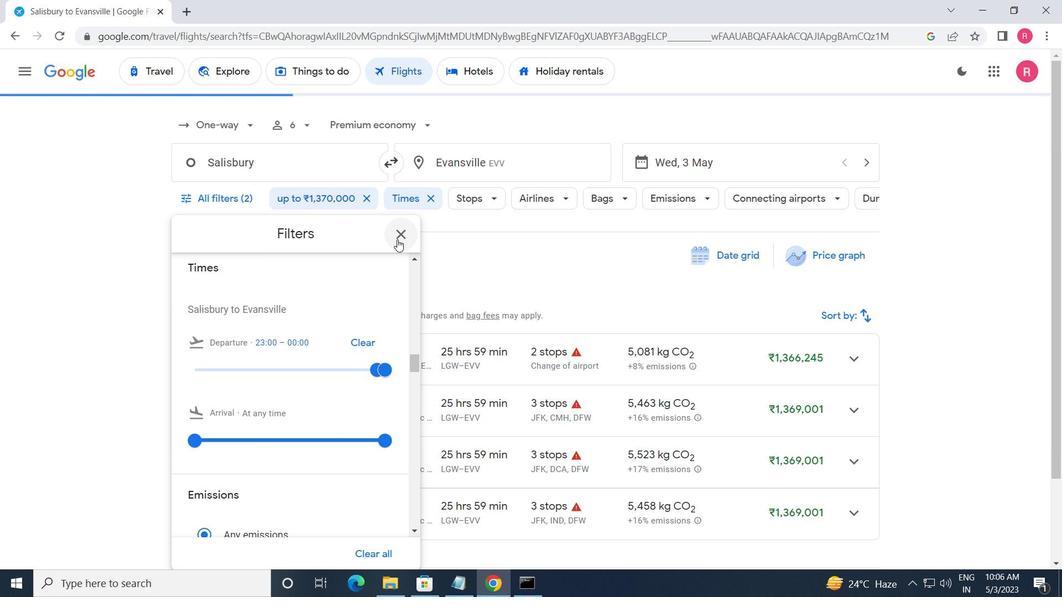 
Action: Mouse moved to (395, 263)
Screenshot: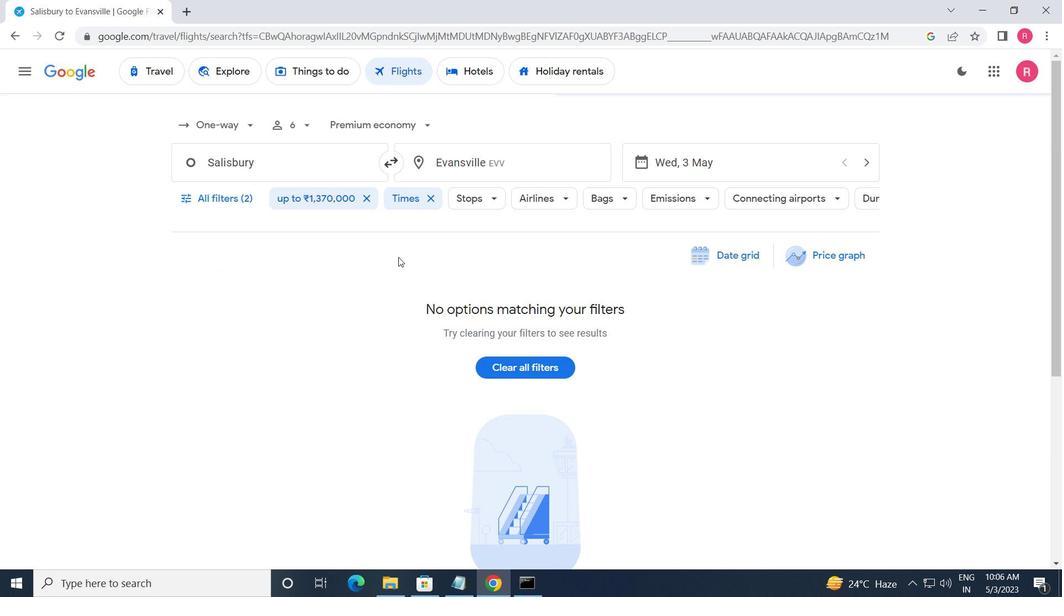 
